 Task: Open a blank worksheet and write heading  City data  Add 10 city name:-  '1. Chelsea, New York, NY , 2. Beverly Hills, Los Angeles, CA , 3. Knightsbridge, London, United Kingdom , 4. Le Marais, Paris, forance , 5. Ginza, Tokyo, Japan_x000D_
6. Circular Quay, Sydney, Australia , 7. Mitte, Berlin, Germany , 8. Downtown, Toronto, Canada , 9. Trastevere, Rome, 10. Colaba, Mumbai, India. ' in march Last week sales are  1. Chelsea, New York, NY 10001 | 2. Beverly Hills, Los Angeles, CA 90210 | 3. Knightsbridge, London, United Kingdom SW1X 7XL | 4. Le Marais, Paris, forance 75004 | 5. Ginza, Tokyo, Japan 104-0061 | 6. Circular Quay, Sydney, Australia 2000 | 7. Mitte, Berlin, Germany 10178 | 8. Downtown, Toronto, Canada M5V 3L9 | 9. Trastevere, Rome, Italy 00153 | 10. Colaba, Mumbai, India 400005. Save page auditingQuarterlySales_Report_2023
Action: Mouse moved to (102, 107)
Screenshot: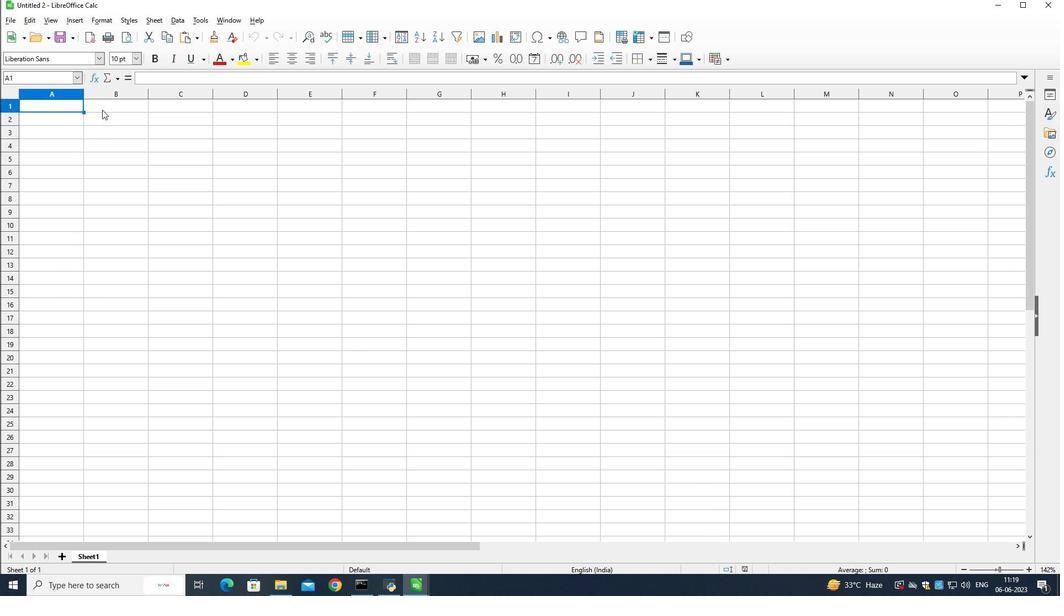 
Action: Mouse pressed left at (102, 107)
Screenshot: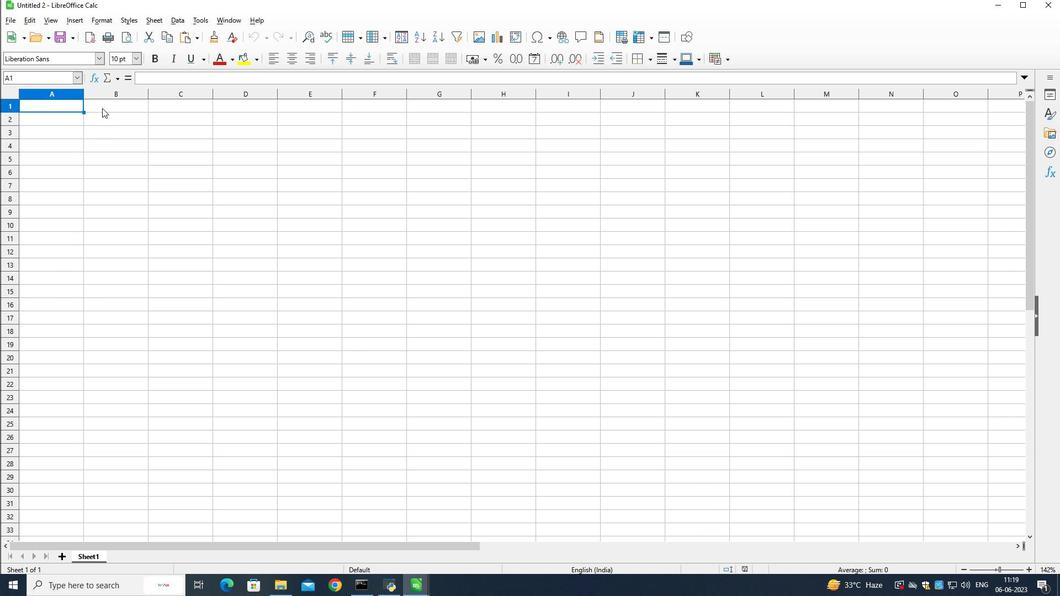 
Action: Mouse moved to (263, 170)
Screenshot: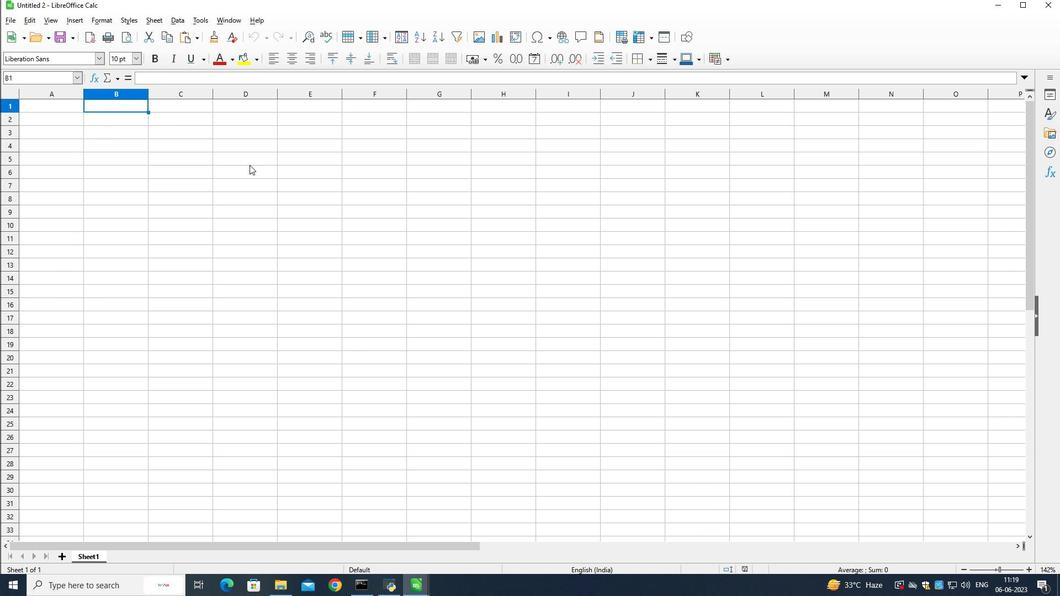 
Action: Key pressed <Key.shift><Key.shift><Key.shift><Key.shift><Key.shift><Key.shift><Key.shift><Key.shift><Key.shift><Key.shift><Key.shift><Key.shift><Key.shift><Key.shift><Key.shift><Key.shift><Key.shift><Key.shift><Key.shift><Key.shift><Key.shift><Key.shift><Key.shift><Key.shift><Key.shift><Key.shift><Key.shift><Key.shift><Key.shift><Key.shift><Key.shift><Key.shift><Key.shift><Key.shift>City<Key.space><Key.shift>Data<Key.down><Key.left><Key.shift>Name<Key.down><Key.shift>Chelsea,<Key.space><Key.shift>New<Key.space><Key.shift>York<Key.down>
Screenshot: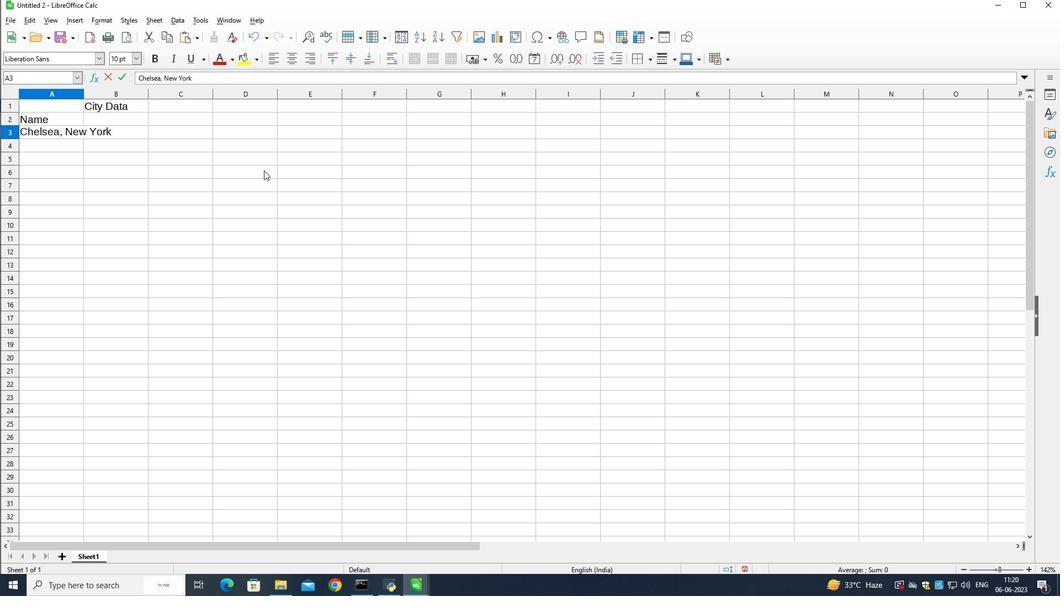 
Action: Mouse moved to (124, 126)
Screenshot: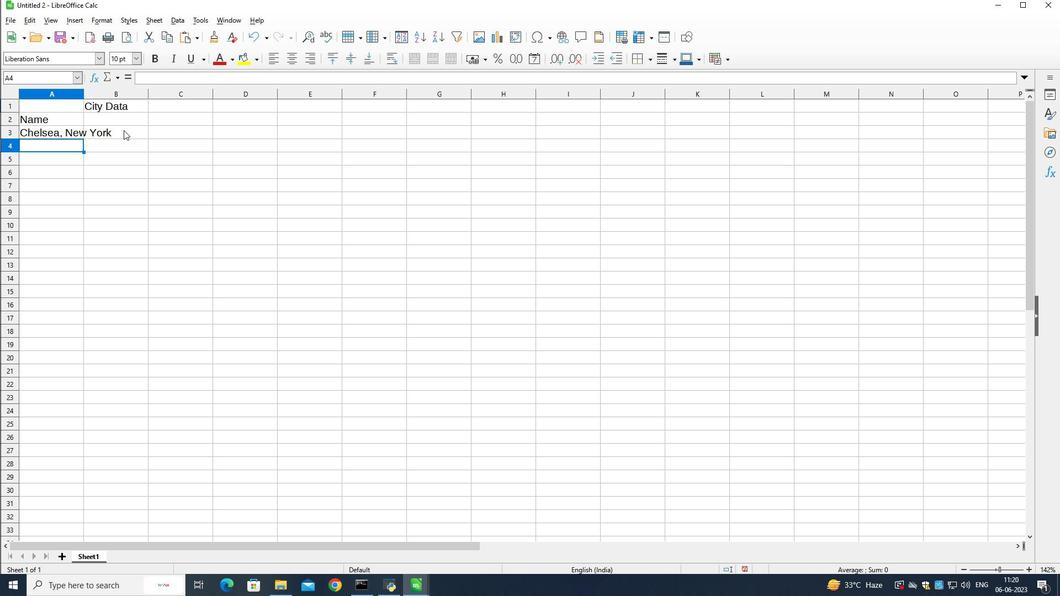 
Action: Mouse pressed left at (124, 126)
Screenshot: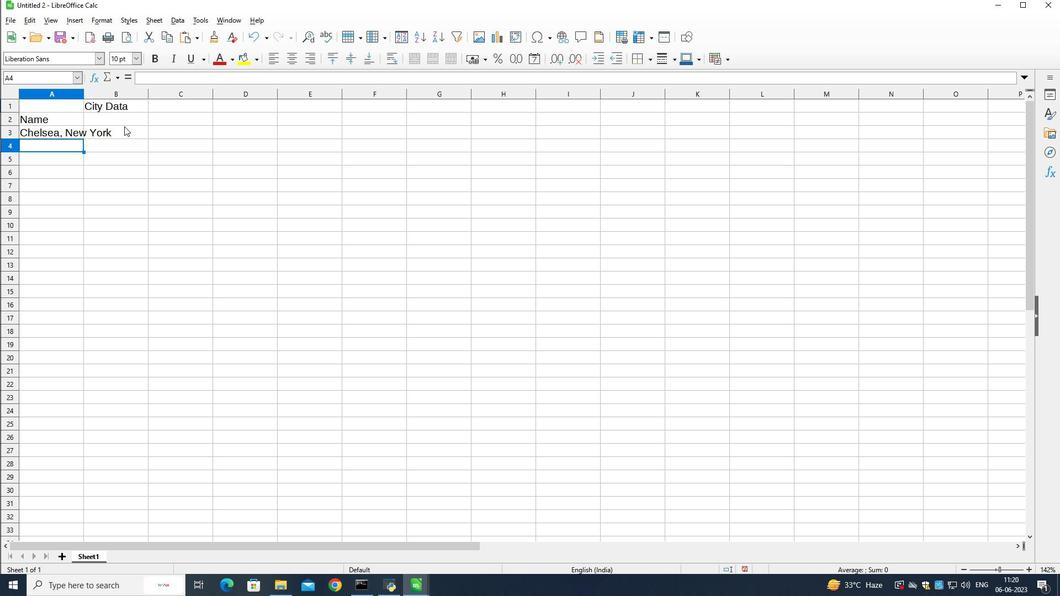 
Action: Mouse moved to (124, 128)
Screenshot: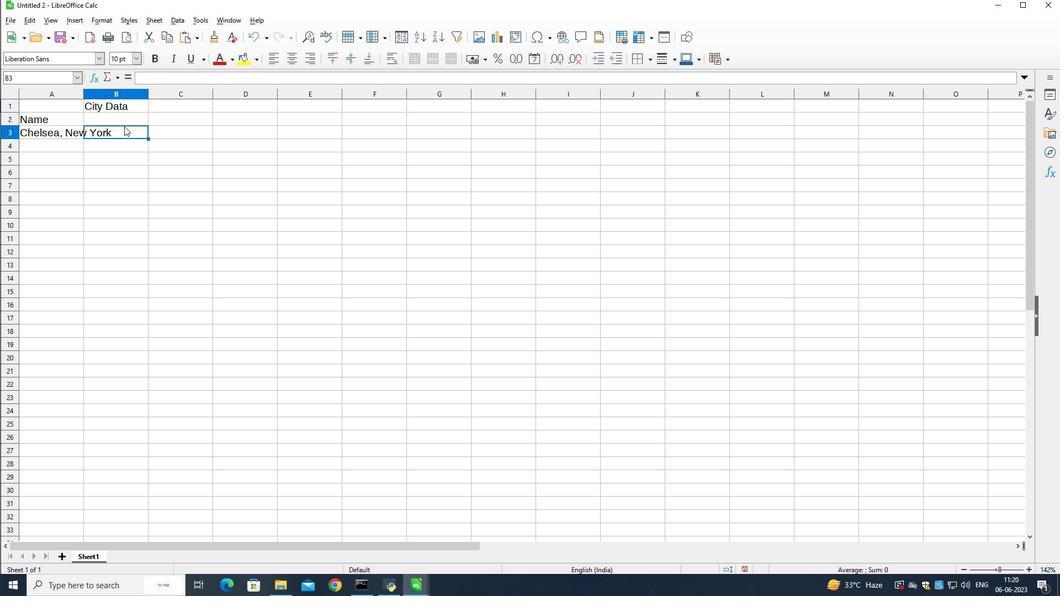 
Action: Mouse pressed left at (124, 128)
Screenshot: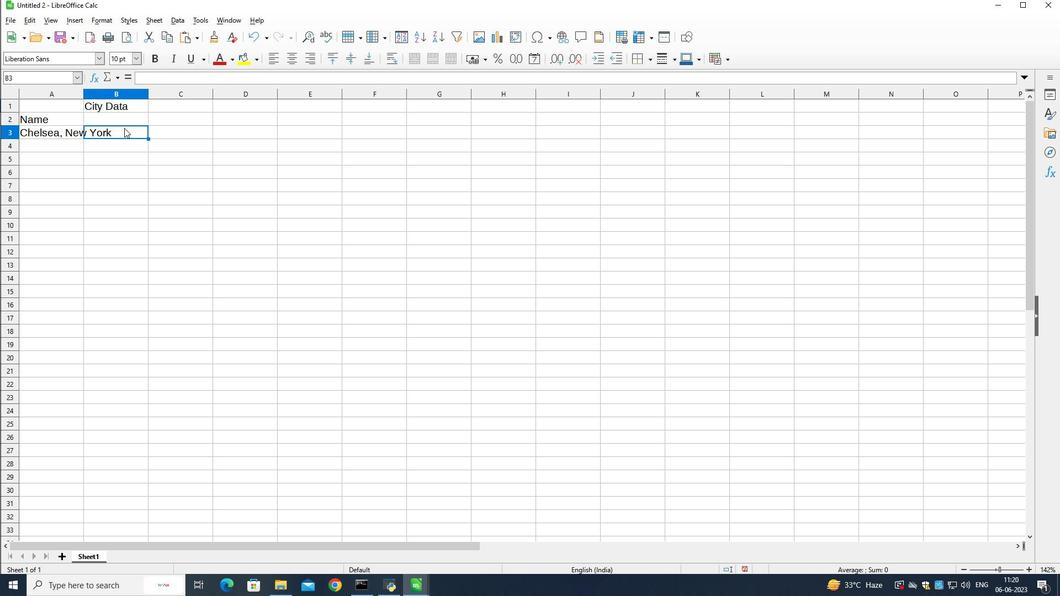 
Action: Mouse pressed left at (124, 128)
Screenshot: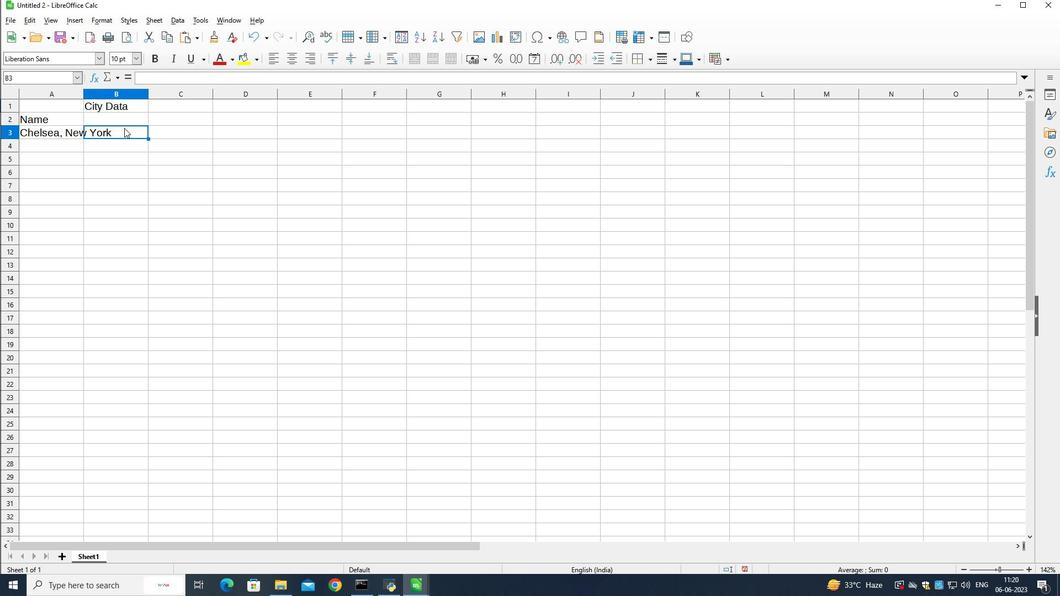 
Action: Mouse moved to (59, 134)
Screenshot: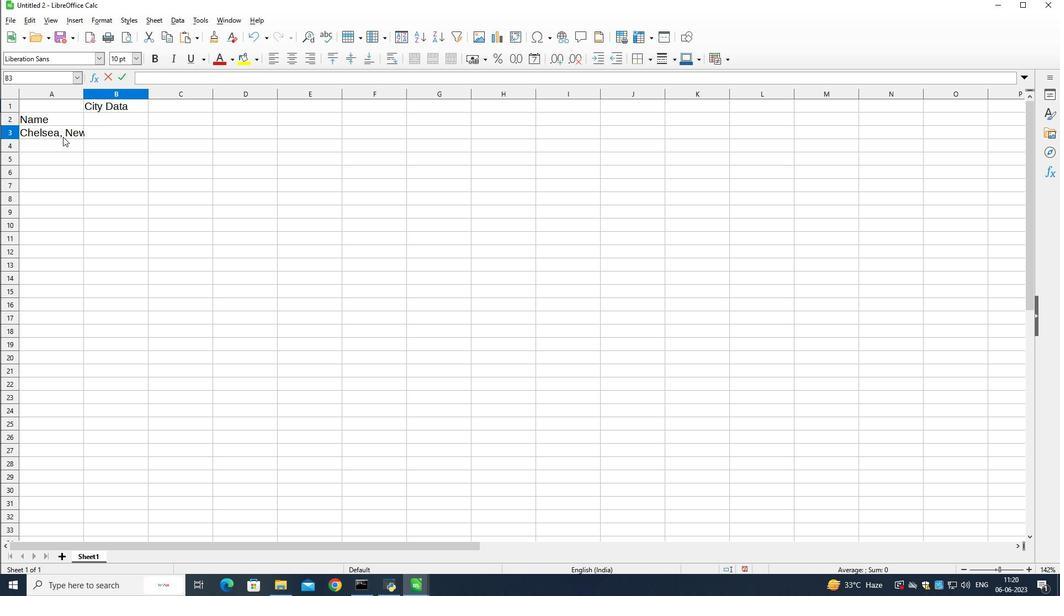 
Action: Mouse pressed left at (59, 134)
Screenshot: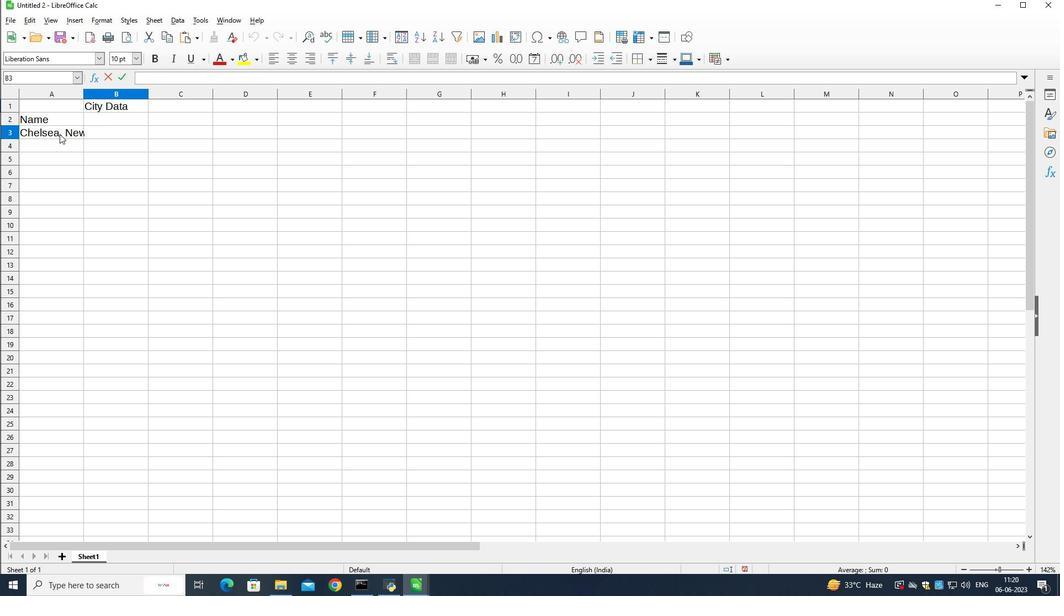 
Action: Mouse pressed left at (59, 134)
Screenshot: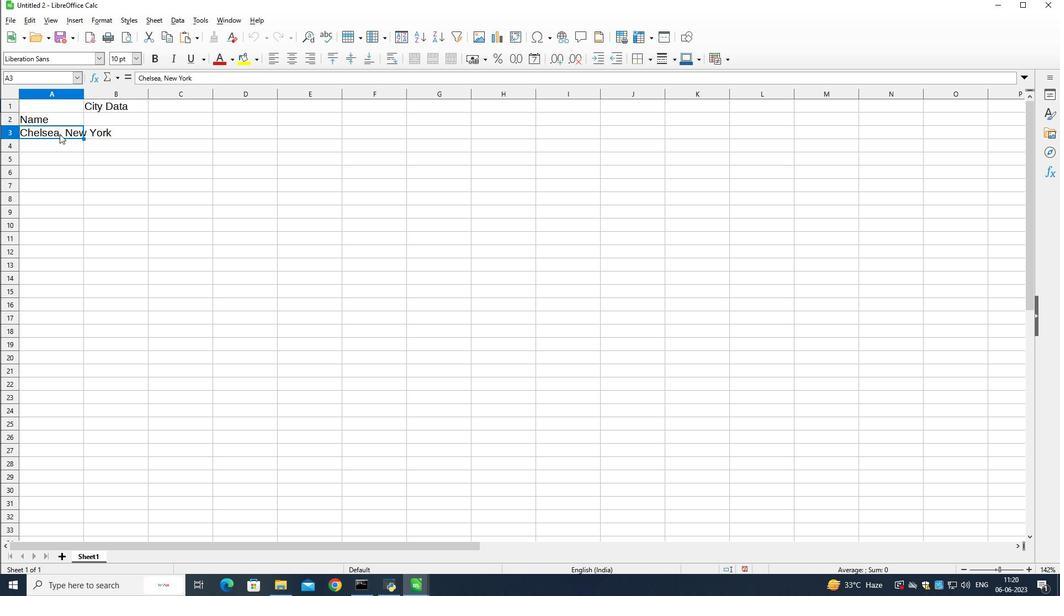 
Action: Mouse pressed left at (59, 134)
Screenshot: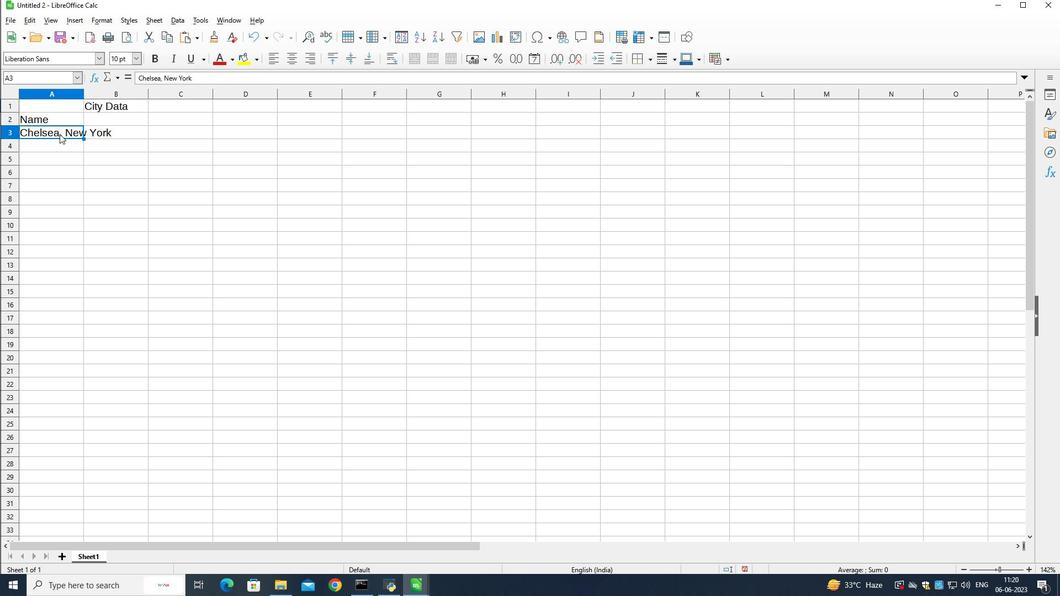 
Action: Mouse moved to (69, 135)
Screenshot: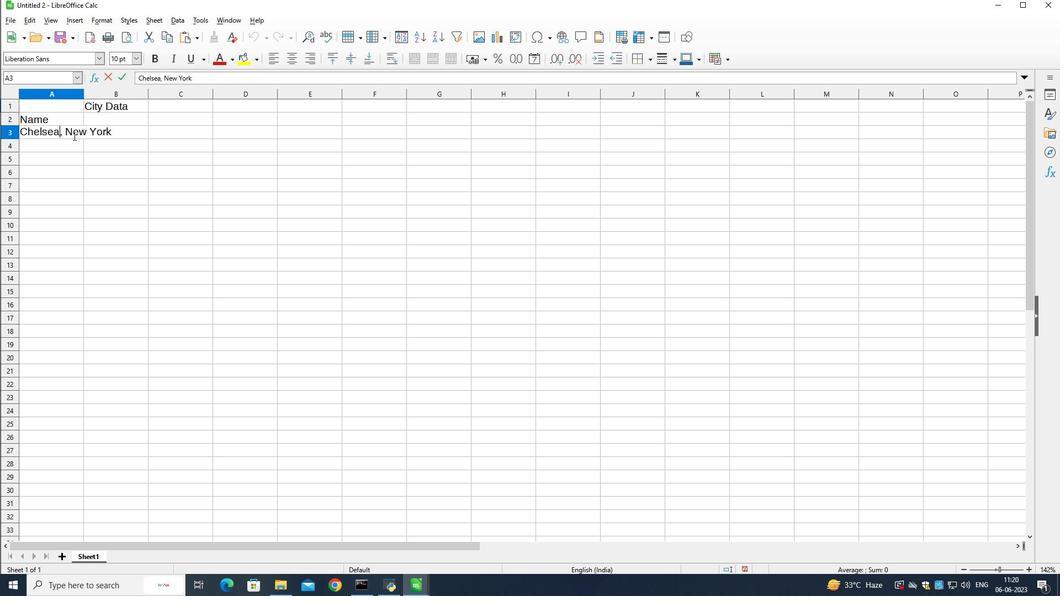 
Action: Mouse pressed left at (69, 135)
Screenshot: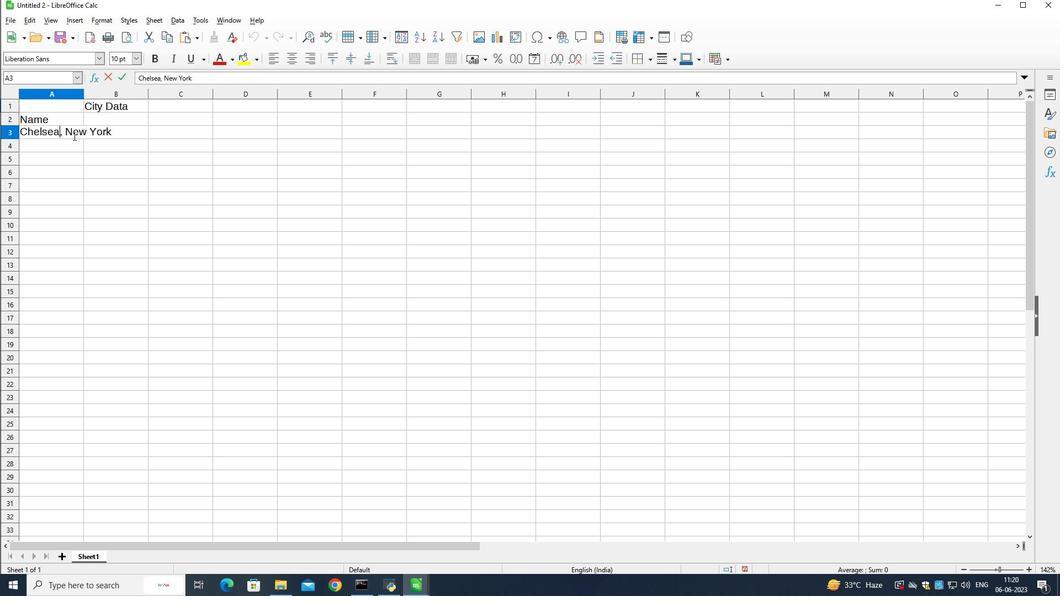 
Action: Mouse moved to (68, 135)
Screenshot: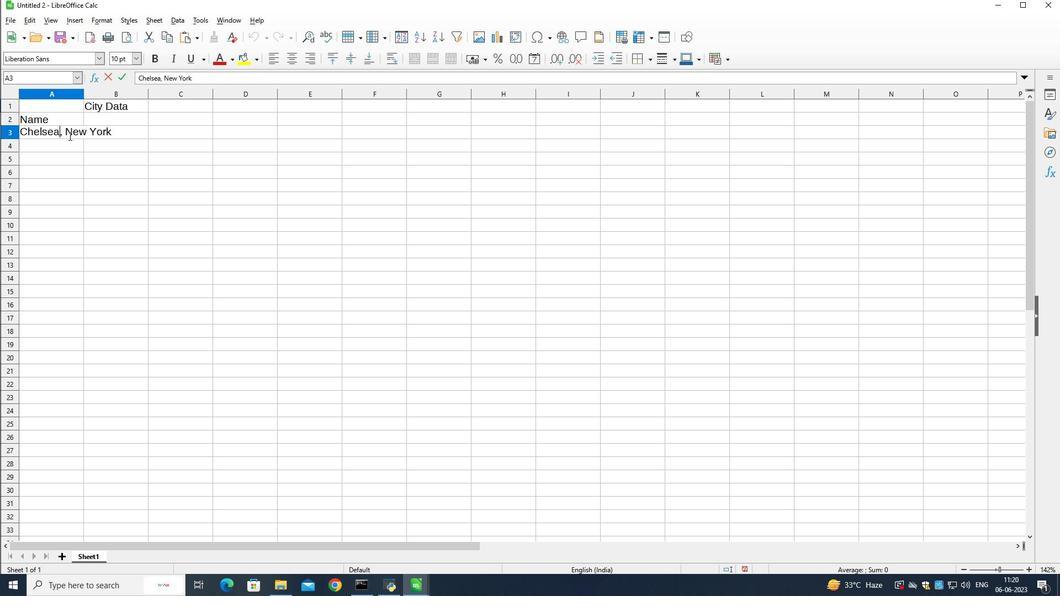 
Action: Mouse pressed left at (68, 135)
Screenshot: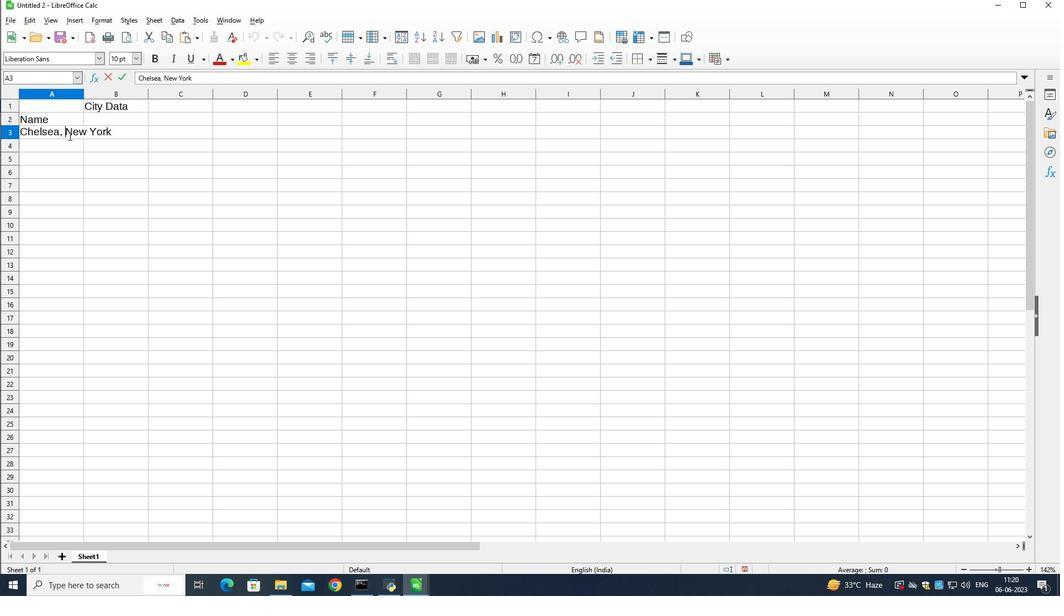 
Action: Mouse pressed left at (68, 135)
Screenshot: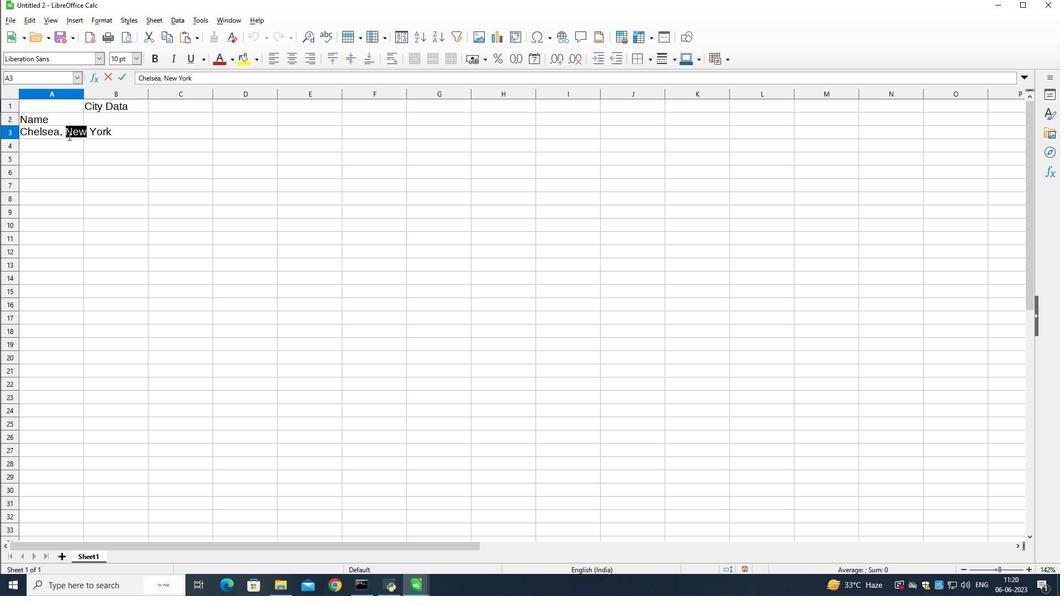 
Action: Mouse moved to (118, 133)
Screenshot: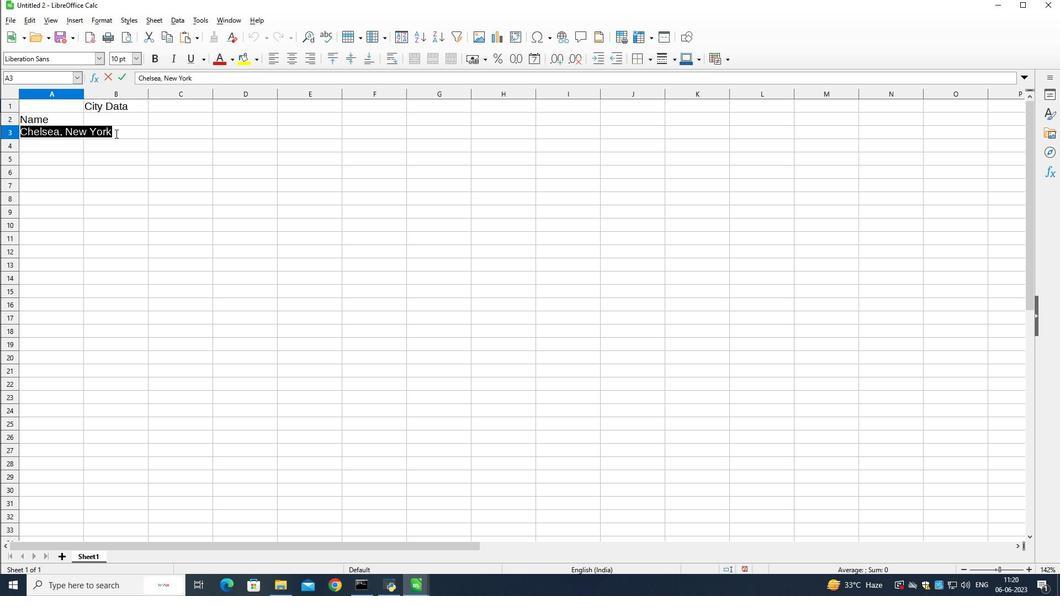 
Action: Mouse pressed left at (118, 133)
Screenshot: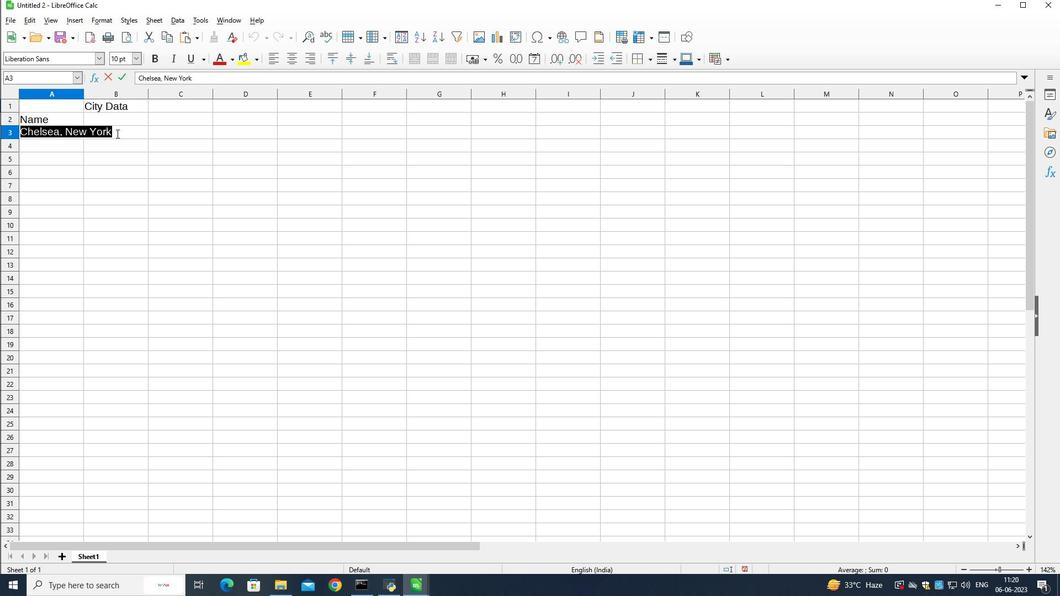 
Action: Mouse pressed left at (118, 133)
Screenshot: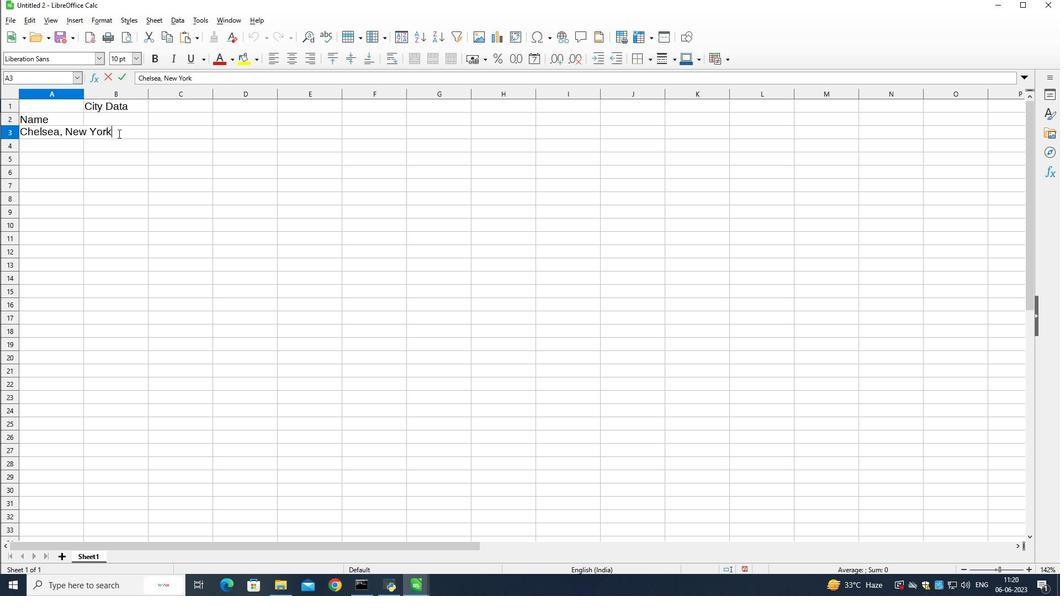 
Action: Mouse moved to (118, 119)
Screenshot: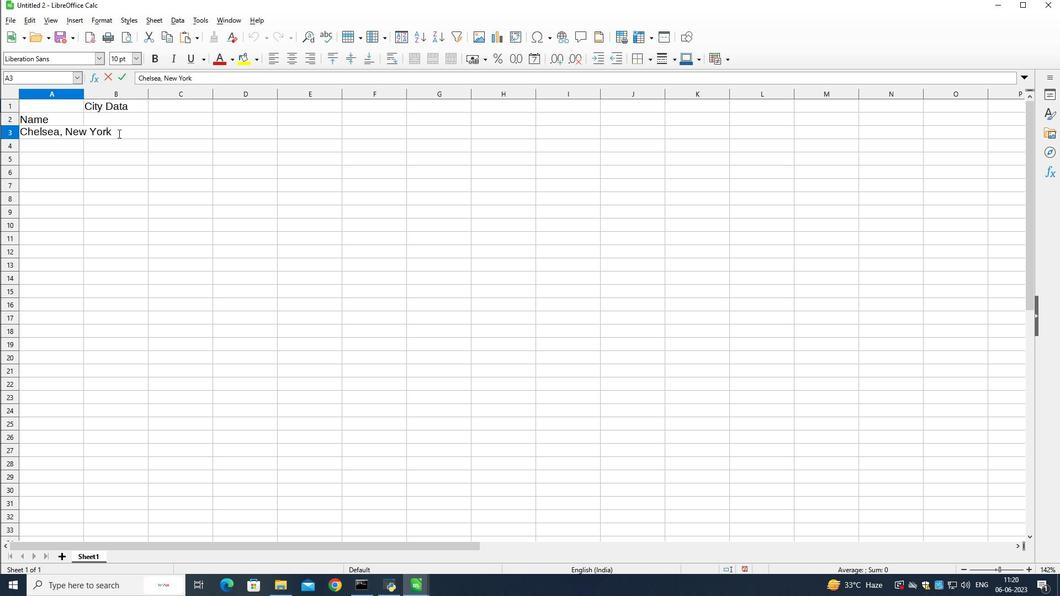 
Action: Key pressed <Key.space><Key.shift>Ny<Key.down>
Screenshot: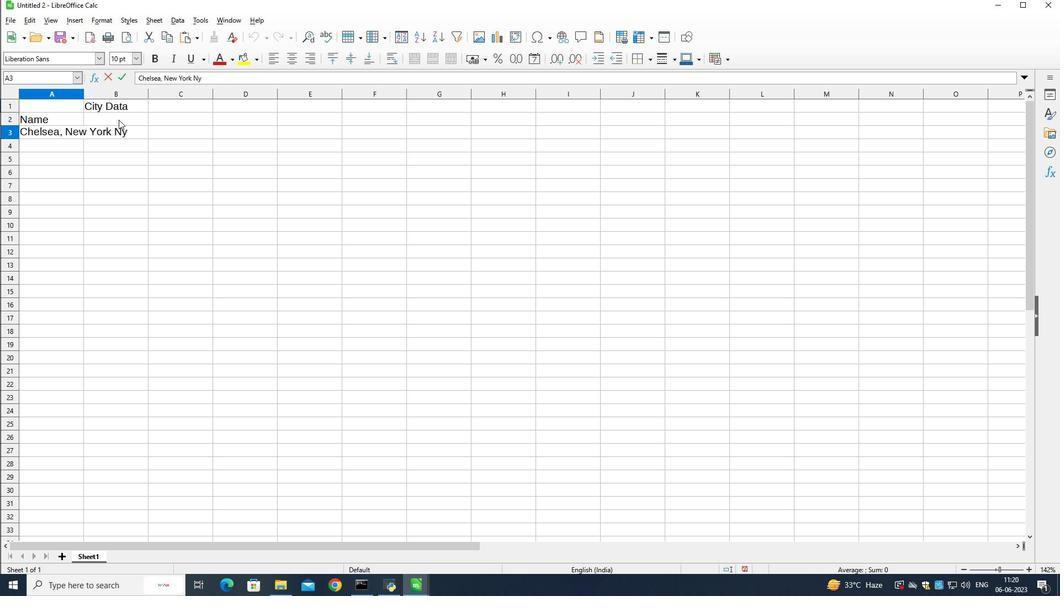 
Action: Mouse moved to (76, 144)
Screenshot: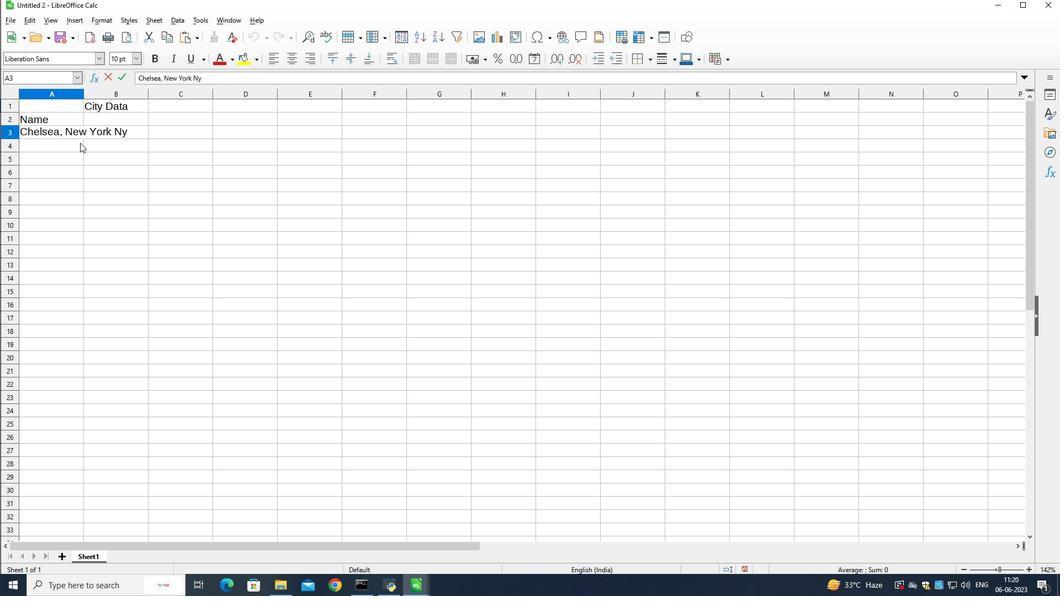 
Action: Mouse pressed left at (76, 144)
Screenshot: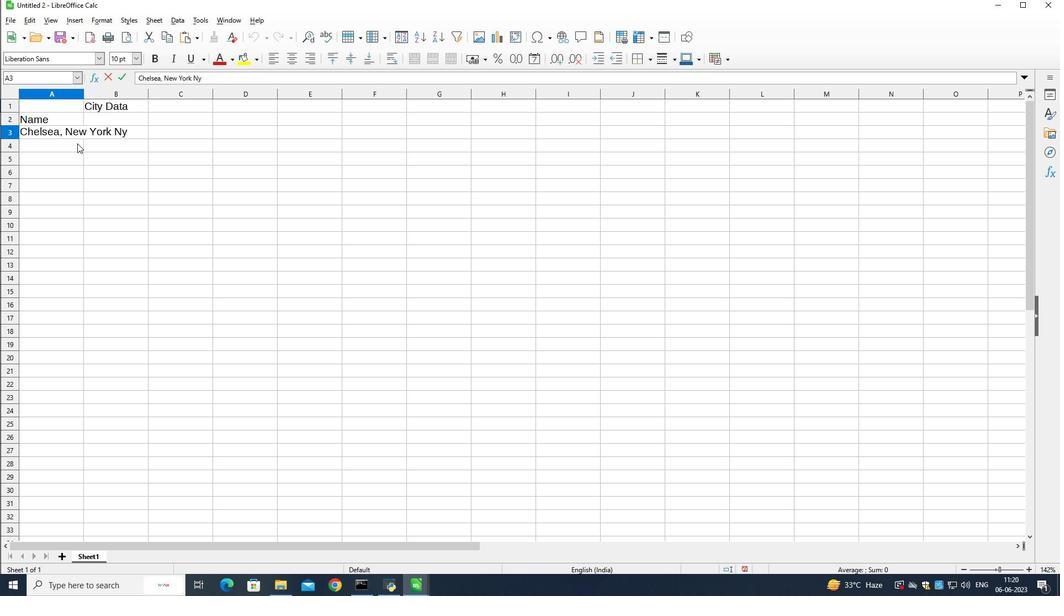 
Action: Mouse moved to (279, 171)
Screenshot: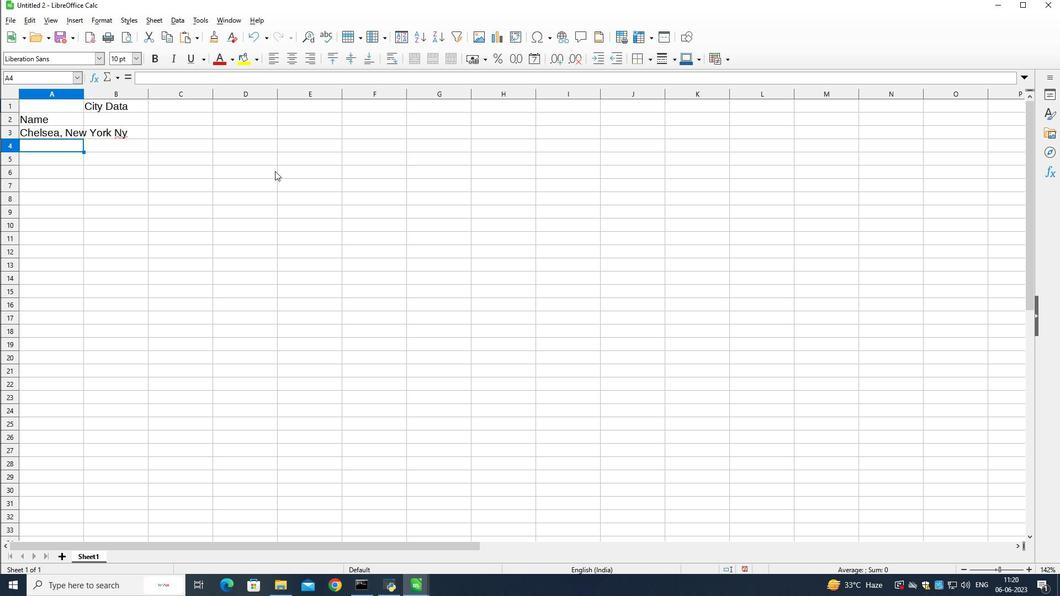 
Action: Key pressed <Key.shift>Beverly<Key.space><Key.shift><Key.shift><Key.shift><Key.shift>Hills,<Key.shift>Los<Key.space><Key.shift>Angeles<Key.space>,<Key.shift>CA<Key.down><Key.shift>Knightsbridge<Key.space><Key.shift>London,<Key.shift><Key.shift><Key.shift><Key.shift><Key.shift><Key.shift>United<Key.space><Key.shift><Key.shift>Kingdom<Key.down><Key.shift>Le<Key.space><Key.shift>Mari<Key.backspace>is,<Key.shift>Paris.<Key.shift>Forance<Key.down><Key.shift>Ginza<Key.space><Key.shift>Tokyo,<Key.shift>Japan<Key.down><Key.shift>Circular<Key.space><Key.shift>quay,<Key.shift>Sydney,<Key.shift>australia<Key.down><Key.shift>Mitte,<Key.shift>Berlin,<Key.shift>Germany<Key.down><Key.shift>Down<Key.shift>Town,<Key.shift>Toronto,<Key.shift>Canada<Key.down><Key.shift>Trastevere,<Key.shift>Rome<Key.down><Key.shift>Cola,<Key.shift>Mumbai<Key.space><Key.shift>india
Screenshot: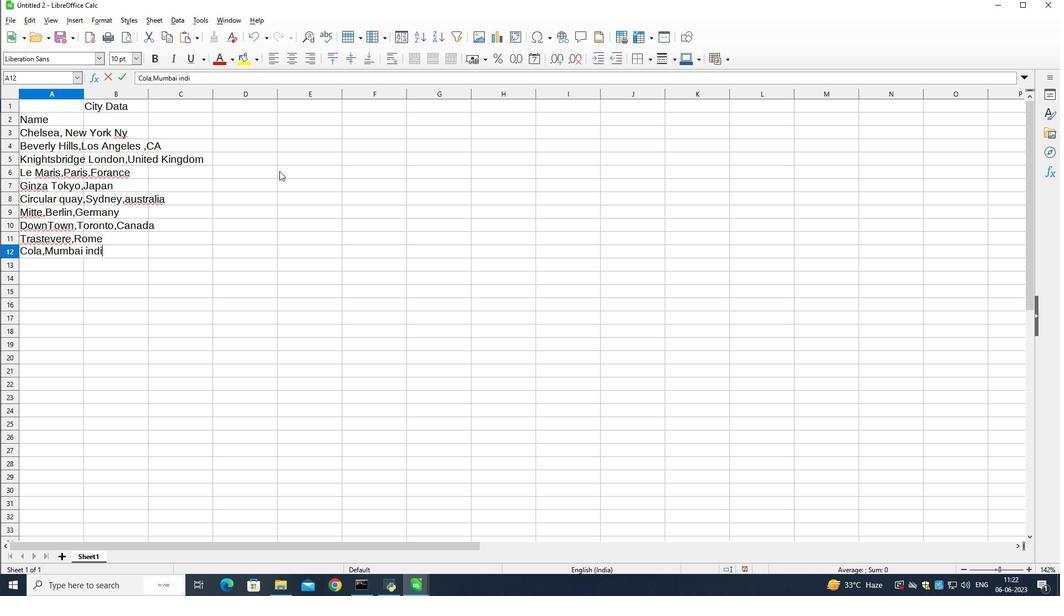 
Action: Mouse moved to (71, 91)
Screenshot: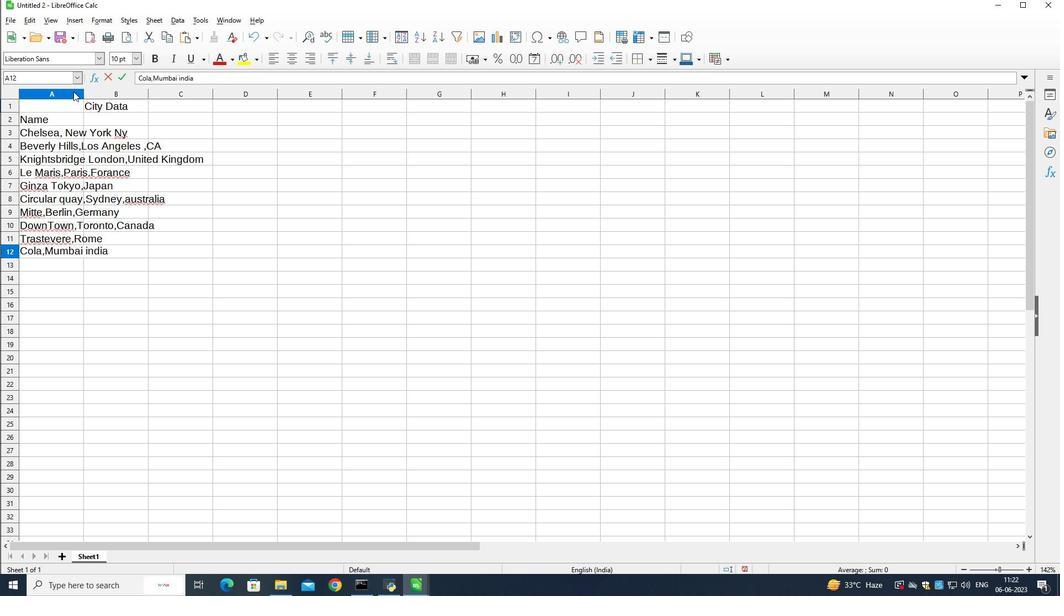
Action: Mouse pressed left at (71, 91)
Screenshot: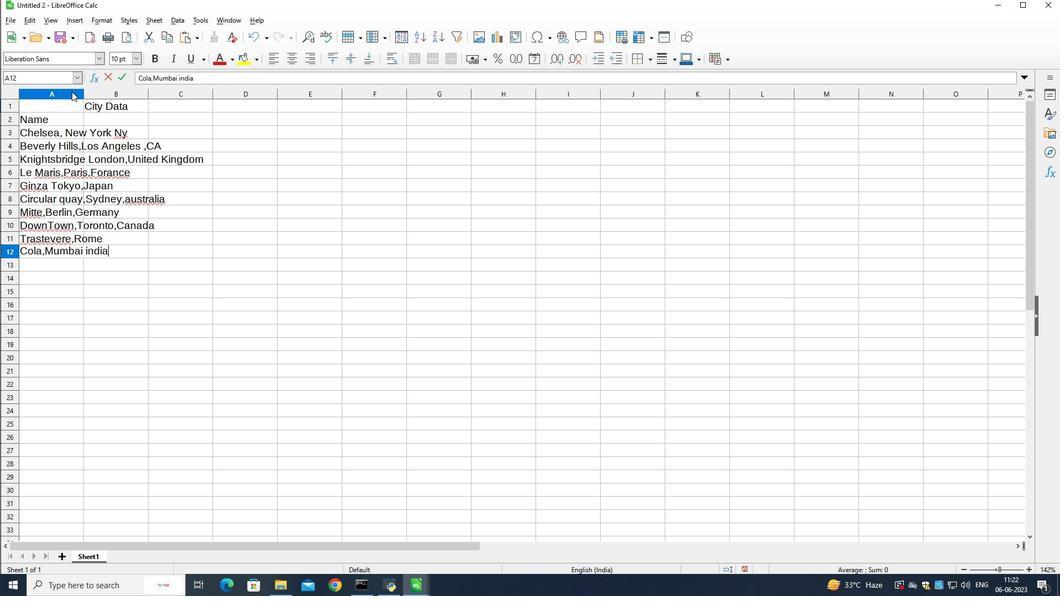 
Action: Mouse moved to (83, 94)
Screenshot: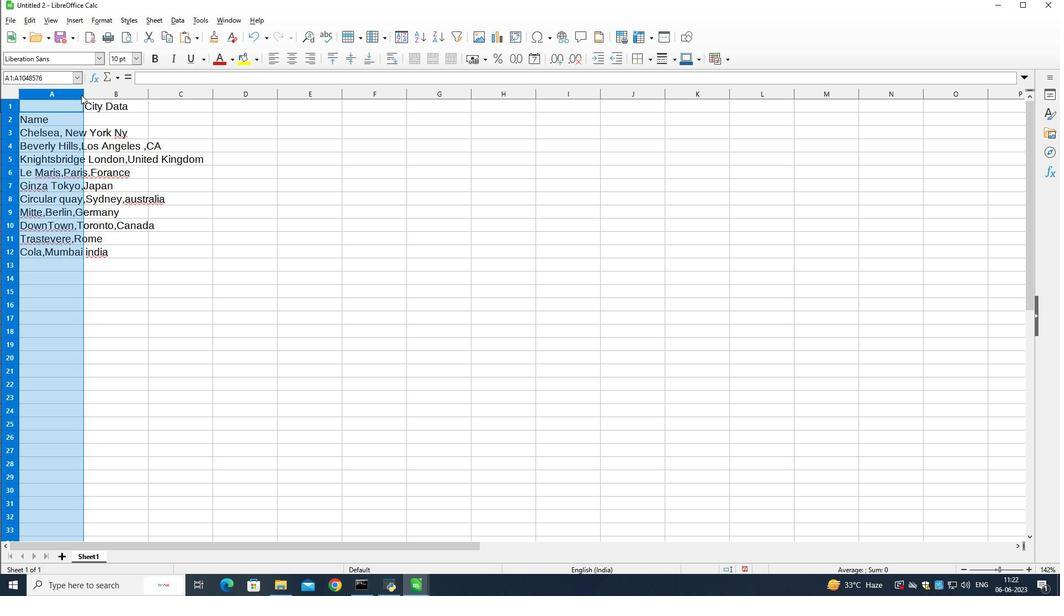 
Action: Mouse pressed left at (83, 94)
Screenshot: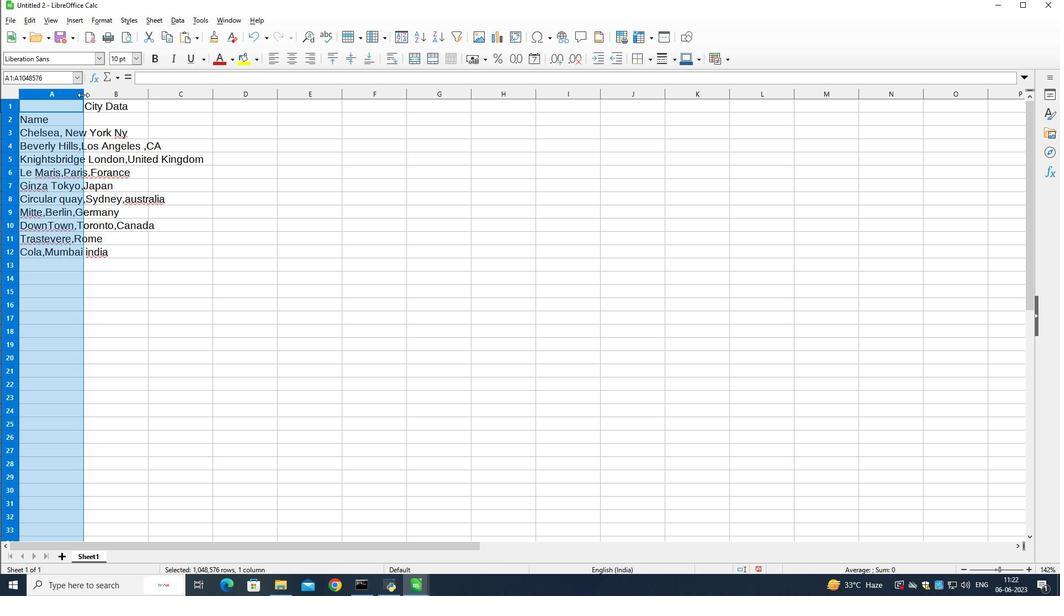 
Action: Mouse moved to (243, 120)
Screenshot: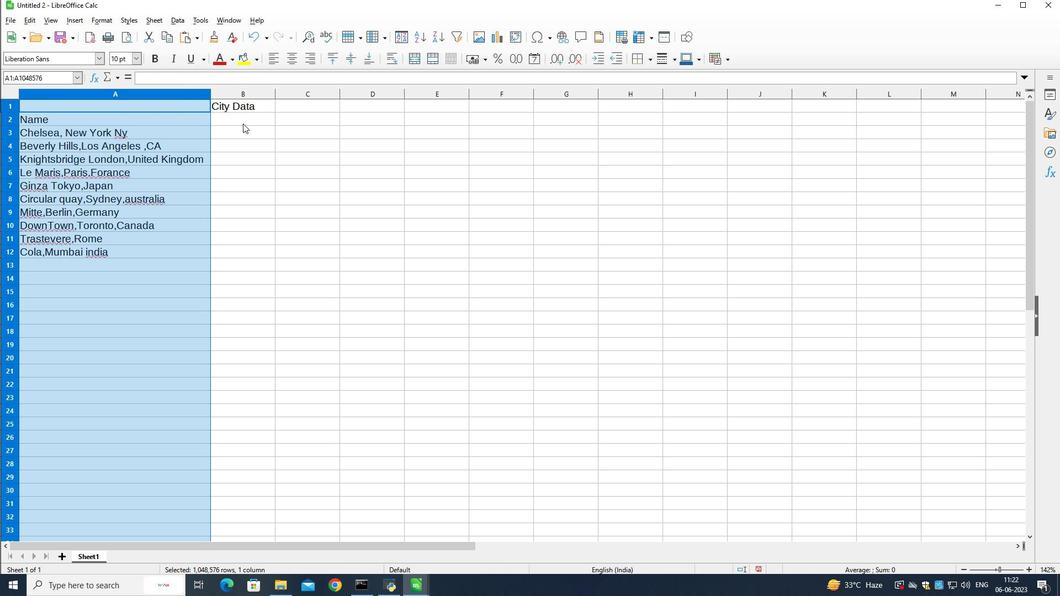 
Action: Mouse pressed left at (243, 120)
Screenshot: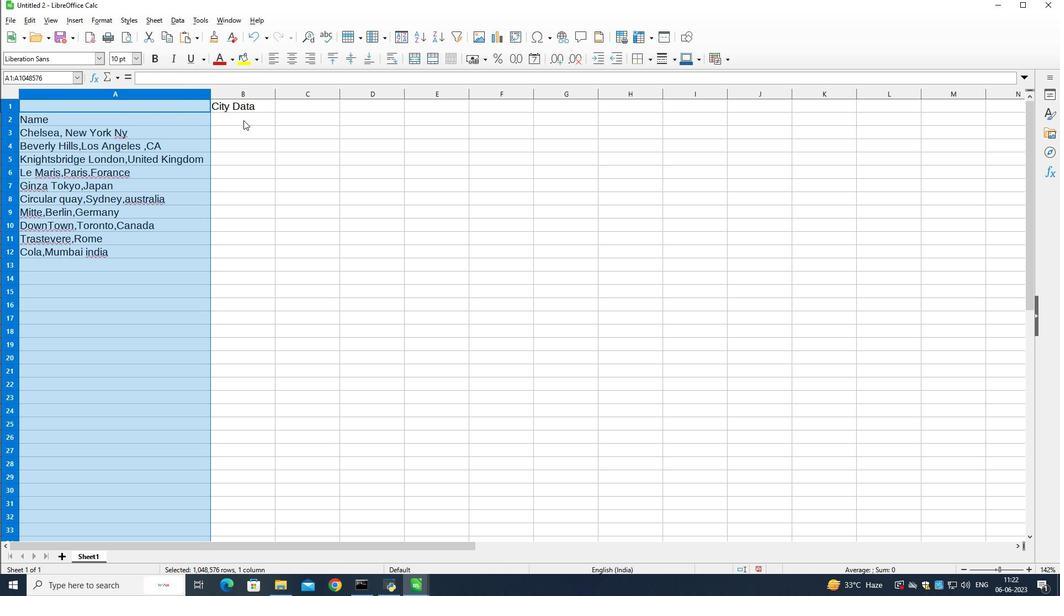 
Action: Mouse moved to (230, 115)
Screenshot: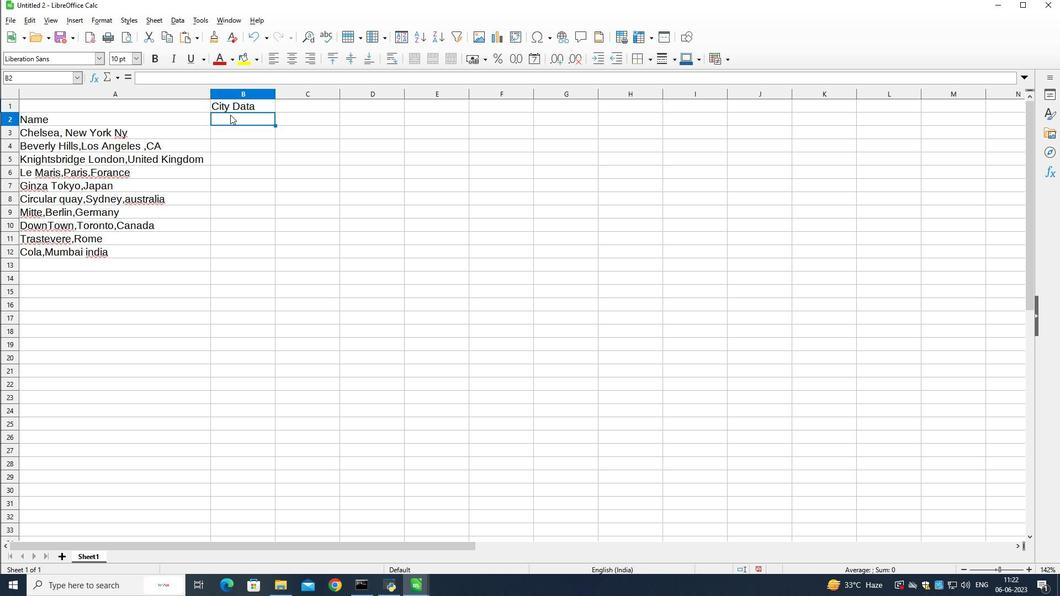 
Action: Mouse pressed left at (230, 115)
Screenshot: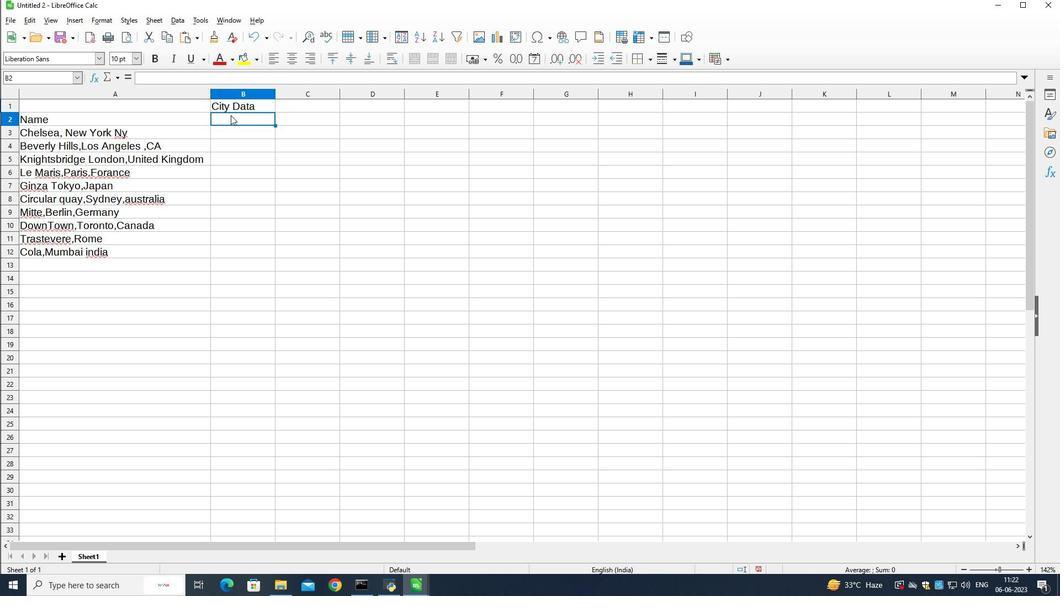 
Action: Mouse moved to (356, 165)
Screenshot: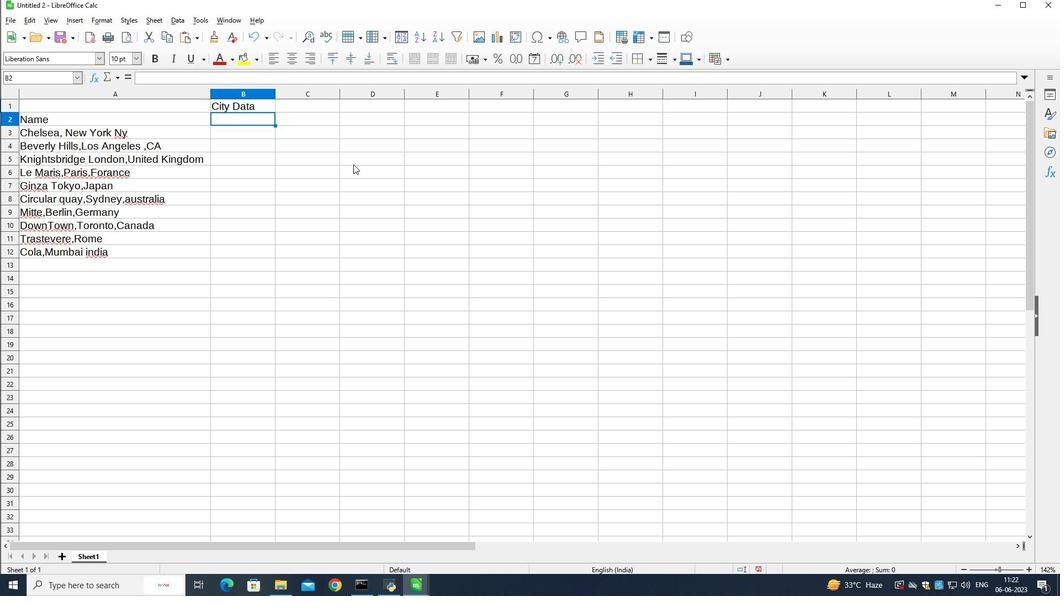 
Action: Key pressed <Key.shift><Key.shift><Key.shift><Key.shift><Key.shift><Key.shift><Key.shift><Key.shift><Key.shift><Key.shift><Key.shift><Key.shift><Key.shift><Key.shift><Key.shift><Key.shift><Key.shift><Key.shift><Key.shift><Key.shift><Key.shift><Key.shift><Key.shift><Key.shift><Key.shift><Key.shift><Key.shift><Key.shift><Key.shift><Key.shift><Key.shift><Key.shift><Key.shift><Key.shift><Key.shift><Key.shift><Key.shift><Key.shift><Key.shift><Key.shift><Key.shift><Key.shift>March<Key.space><Key.shift><Key.shift><Key.shift><Key.shift><Key.shift><Key.shift><Key.shift><Key.shift><Key.shift><Key.shift><Key.shift><Key.shift><Key.shift><Key.shift><Key.shift><Key.shift><Key.shift><Key.shift>Last<Key.space><Key.shift>Week<Key.space><Key.shift><Key.shift><Key.shift><Key.shift><Key.shift><Key.shift>Sales<Key.down><Key.shift>Chelsea<Key.space><Key.shift>,<Key.shift>New<Key.space><Key.shift>York,<Key.shift>N<Key.shift>Y<Key.space>10001<Key.down><Key.shift>Beverly<Key.space><Key.shift>Hills,<Key.shift>Los<Key.space><Key.shift>Angeles,<Key.shift><Key.shift><Key.shift><Key.shift><Key.shift>Ca<Key.backspace><Key.shift>A<Key.space>90210<Key.down><Key.shift>Knightsbridge,<Key.shift>London<Key.space>,<Key.shift>United<Key.space><Key.shift>Kingdom
Screenshot: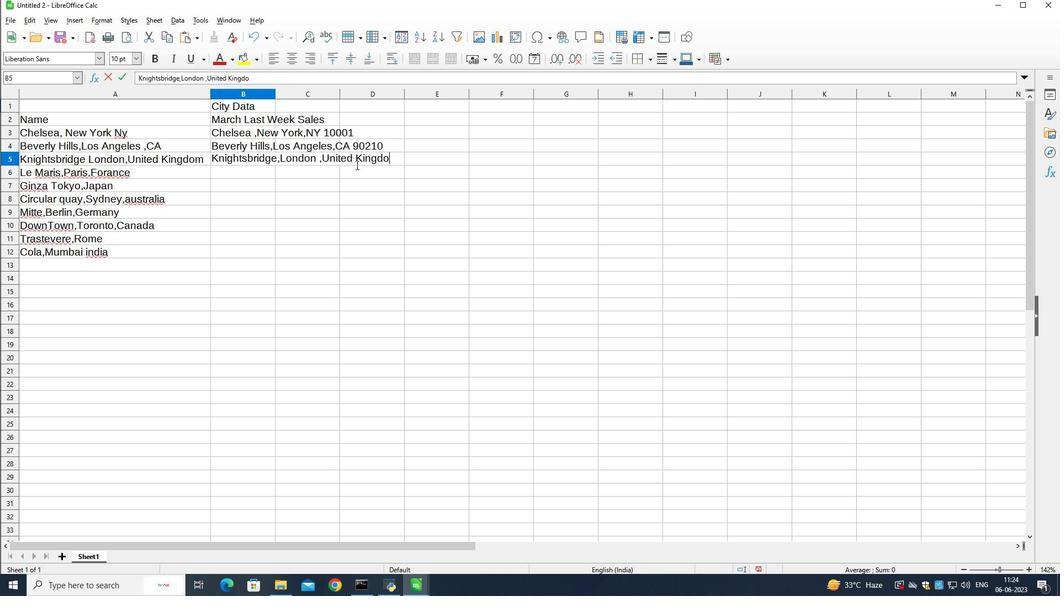 
Action: Mouse moved to (323, 176)
Screenshot: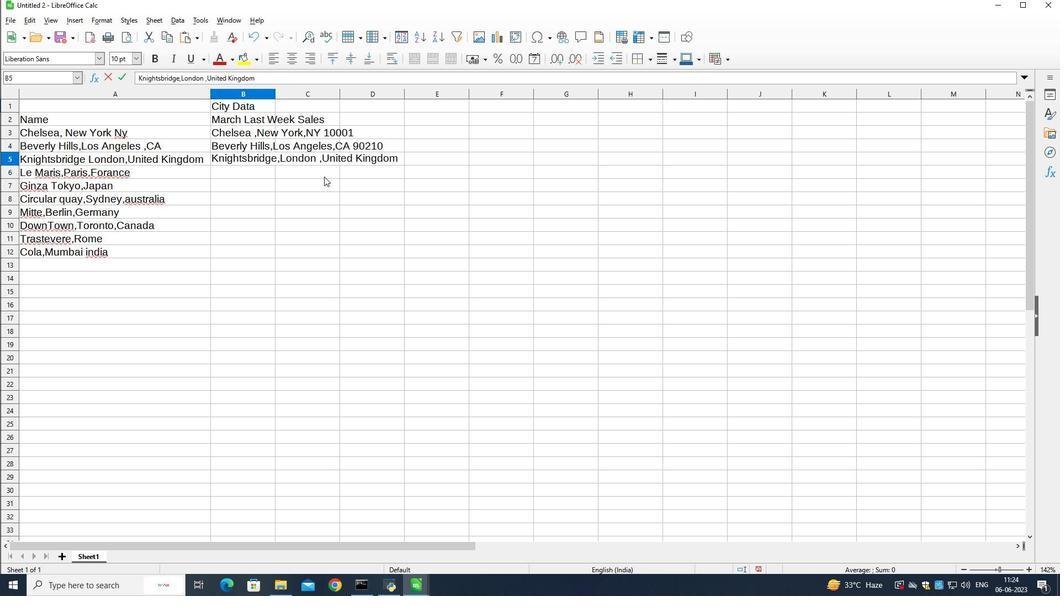 
Action: Key pressed <Key.down><Key.shift>Le<Key.space><Key.shift>Maris<Key.space>
Screenshot: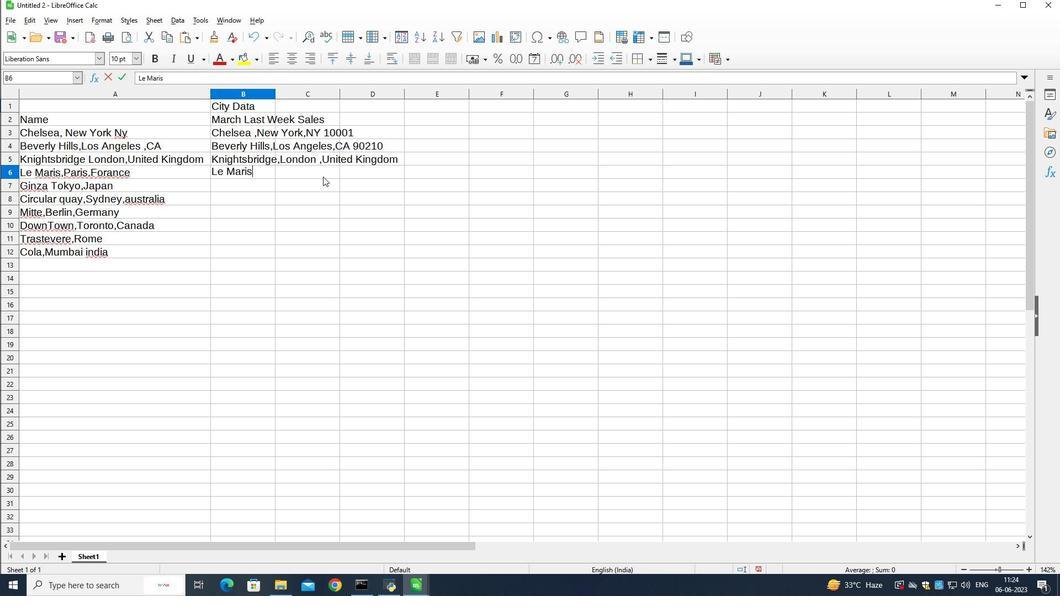 
Action: Mouse moved to (288, 184)
Screenshot: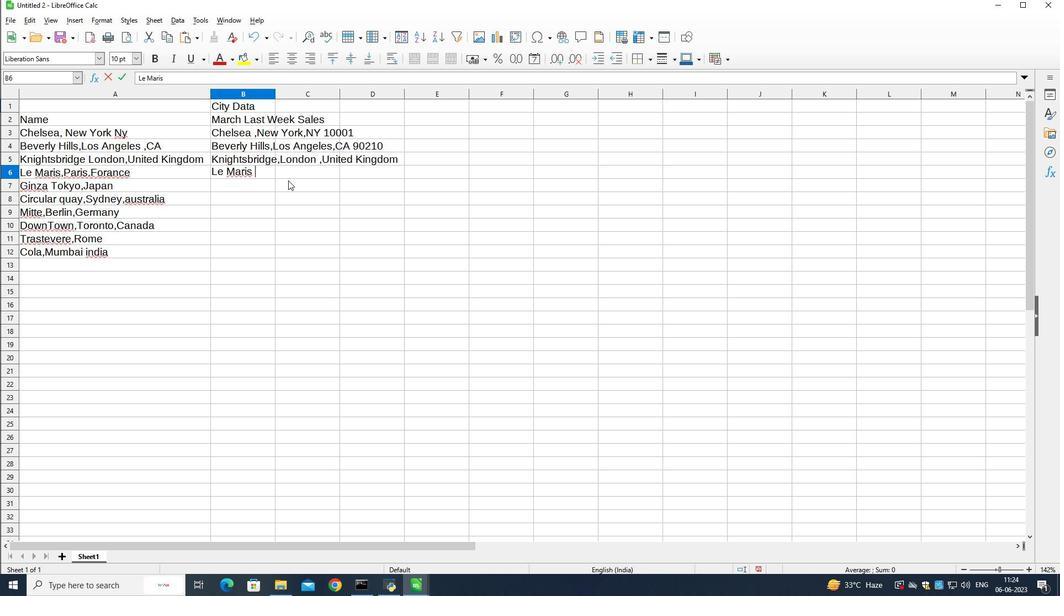 
Action: Key pressed <Key.shift>Paris.<Key.shift>Forance<Key.space><Key.shift>75004<Key.down><Key.shift><Key.shift><Key.shift>Ginza<Key.space>,<Key.shift>Tokyo,<Key.shift>Japan<Key.space>104-0061<Key.down><Key.shift>C<Key.backspace><Key.shift><Key.shift><Key.shift><Key.shift><Key.shift><Key.shift><Key.shift>Circulr<Key.space><Key.shift>Quay,<Key.shift>Sydney,<Key.shift>Australia<Key.space>32<Key.backspace><Key.backspace>2000<Key.down><Key.shift>Mitte<Key.space>,<Key.space><Key.shift>Berlin,<Key.shift>germany<Key.space>10178<Key.down><Key.shift>Down<Key.shift>Town,<Key.shift>Toronto,<Key.shift>Canada<Key.space><Key.shift>M5<Key.shift>V<Key.space><Key.shift>3<Key.shift>L9<Key.down><Key.shift><Key.shift><Key.shift><Key.shift><Key.shift><Key.shift><Key.shift>Trastevere,<Key.shift><Key.shift><Key.shift><Key.shift><Key.shift><Key.shift><Key.shift>Rome,<Key.shift>Italy<Key.space>00153<Key.down><Key.shift><Key.shift><Key.shift><Key.shift><Key.shift><Key.shift><Key.shift>Colaba,<Key.shift>Mumbai,<Key.shift>India<Key.space>400005
Screenshot: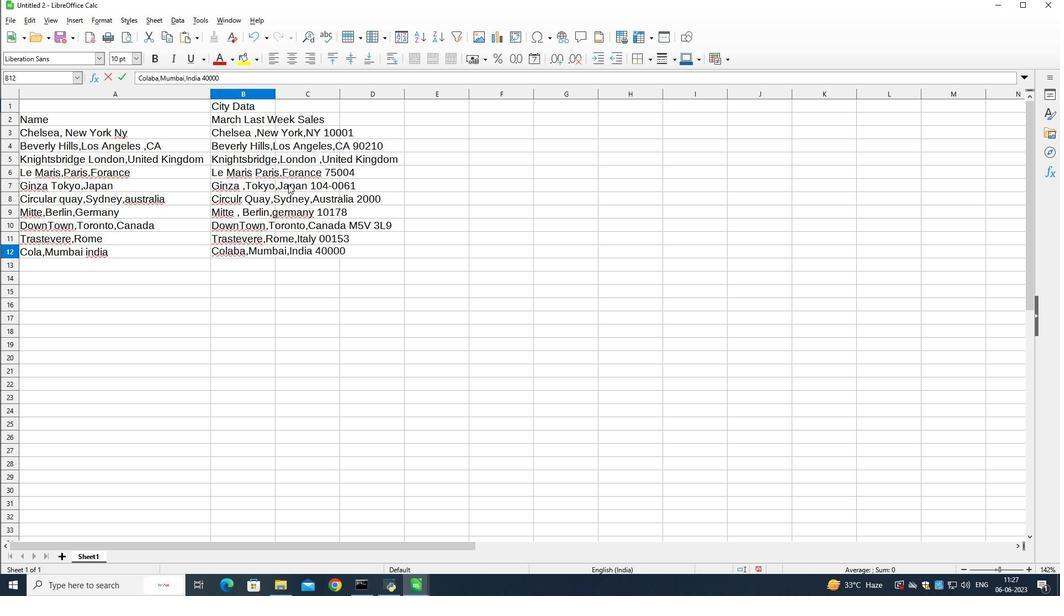 
Action: Mouse moved to (410, 318)
Screenshot: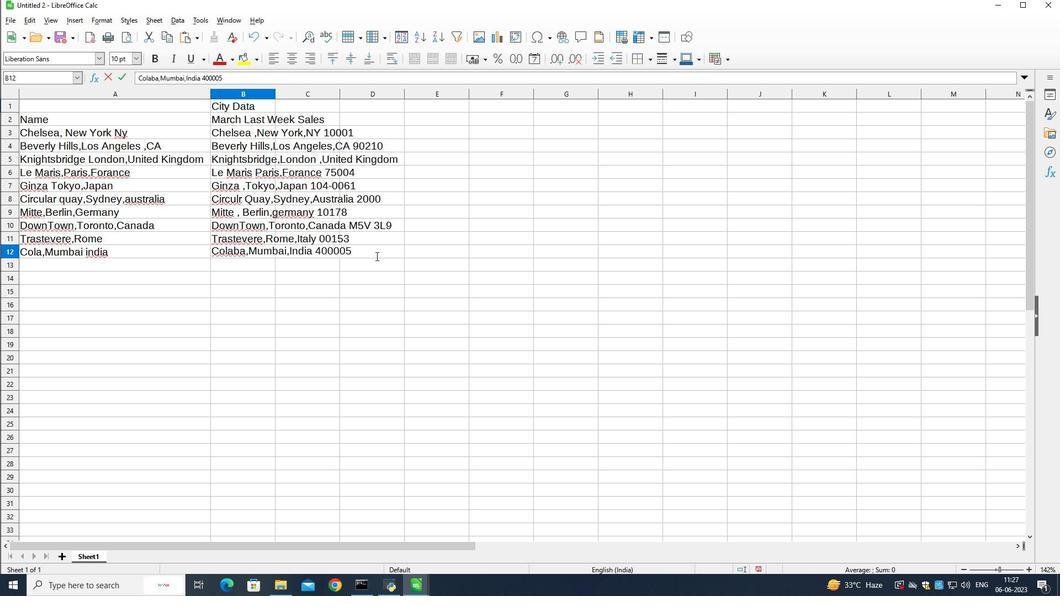 
Action: Mouse pressed left at (410, 318)
Screenshot: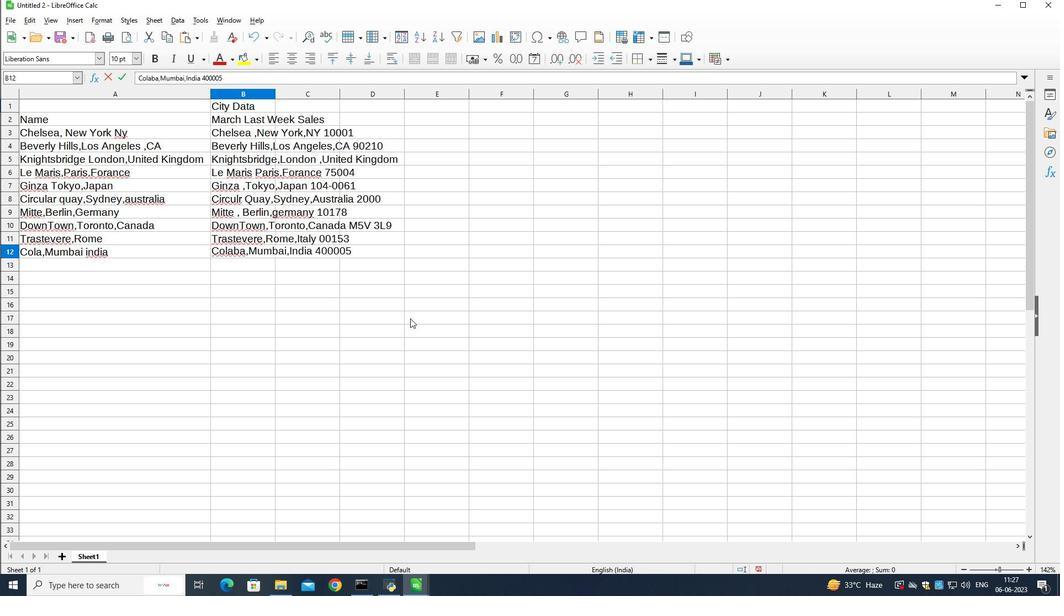 
Action: Mouse moved to (435, 303)
Screenshot: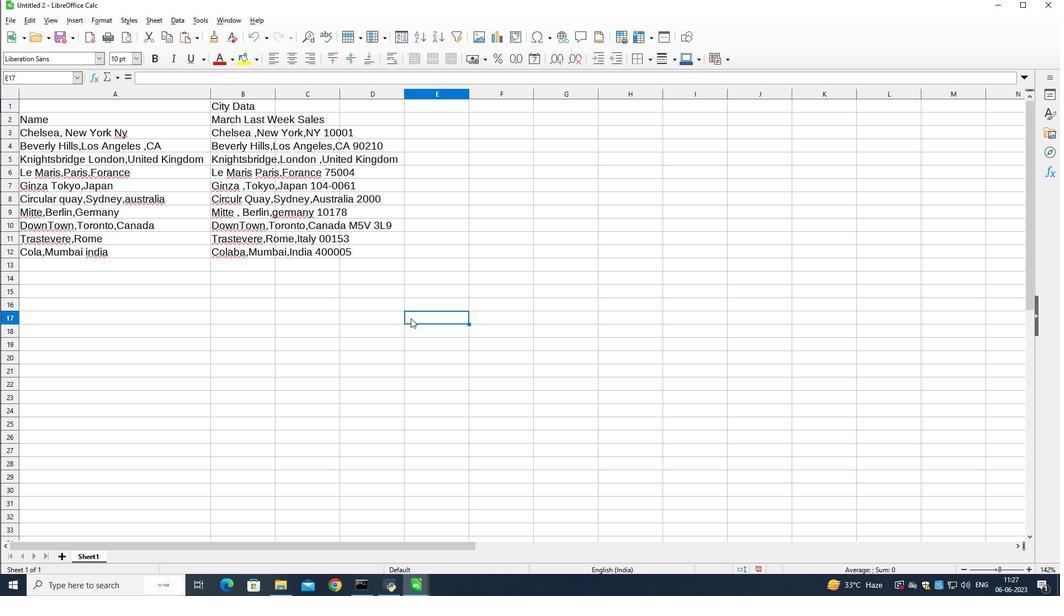 
Action: Key pressed ctrl+Saudu<Key.backspace>iting<Key.shift>Quartely<Key.shift>Sales<Key.shift_r>_<Key.shift>Reports<Key.shift_r>_2023<Key.enter>
Screenshot: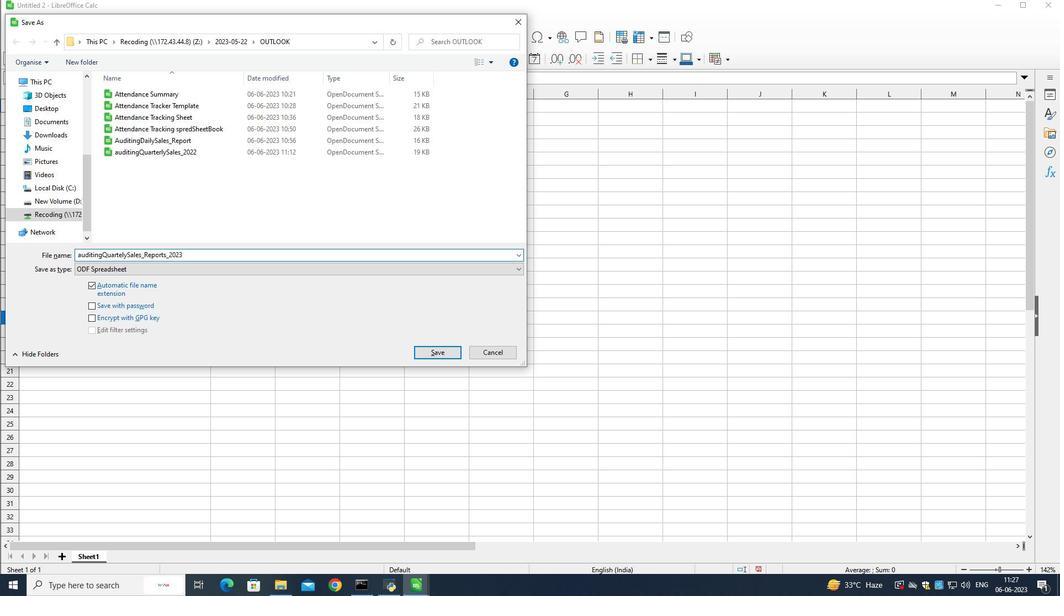 
Action: Mouse moved to (456, 276)
Screenshot: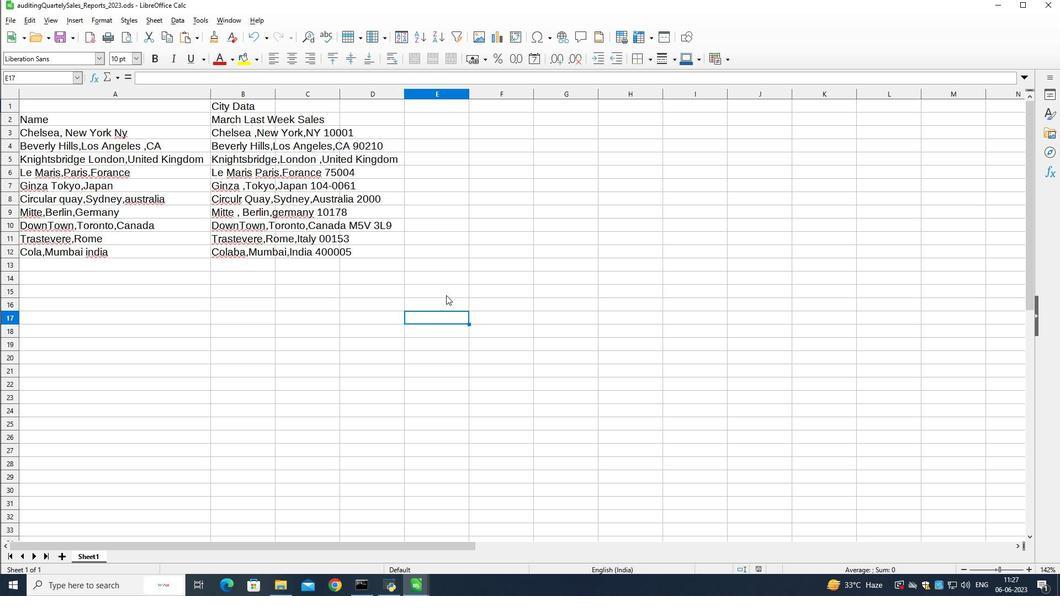 
Action: Mouse pressed left at (456, 276)
Screenshot: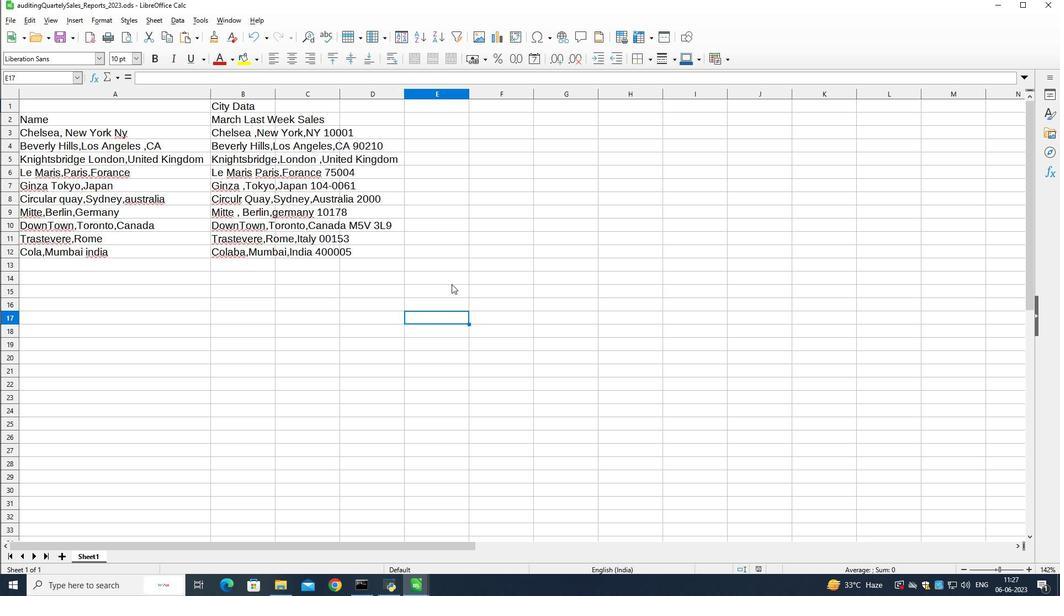
Action: Mouse moved to (611, 273)
Screenshot: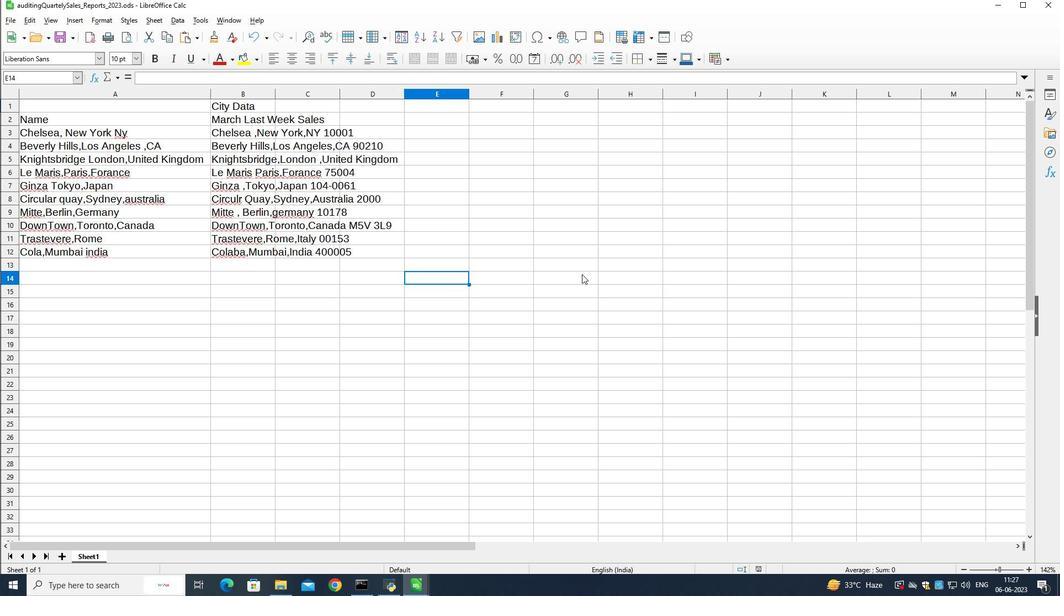 
Action: Mouse pressed left at (611, 273)
Screenshot: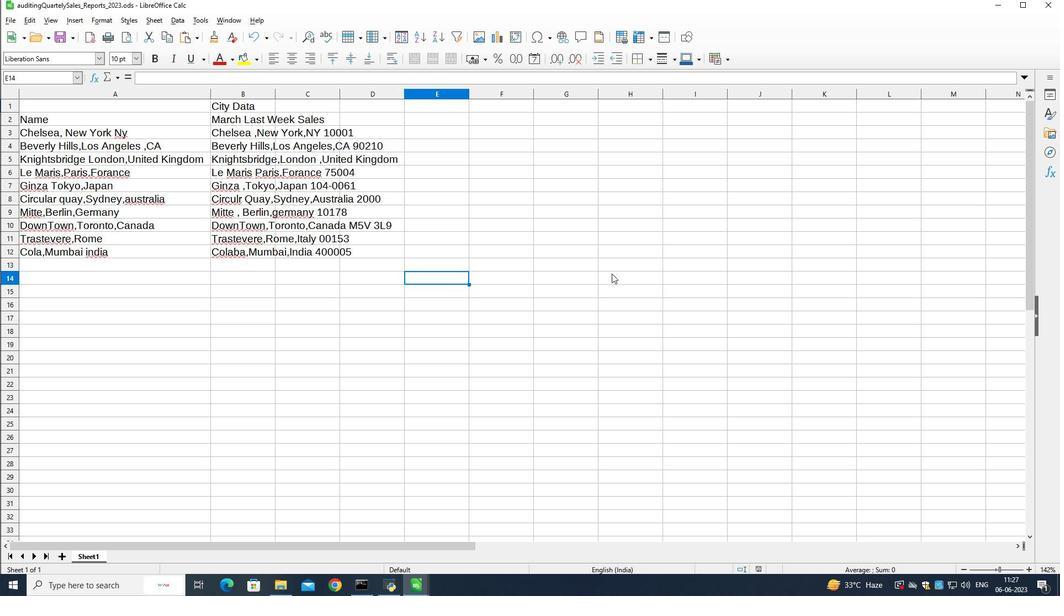 
Action: Mouse moved to (546, 296)
Screenshot: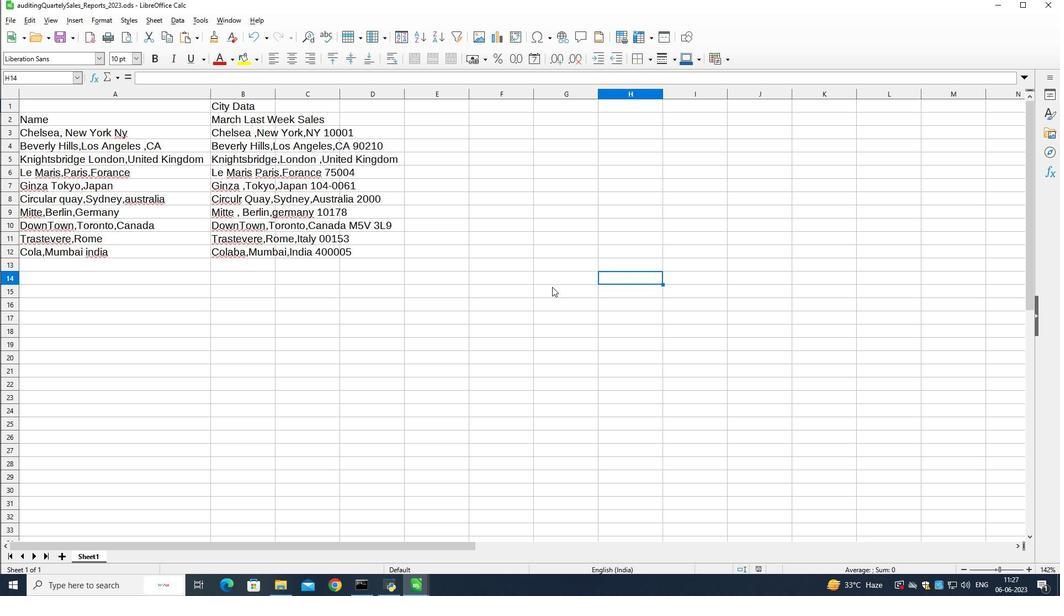 
Action: Mouse pressed left at (546, 296)
Screenshot: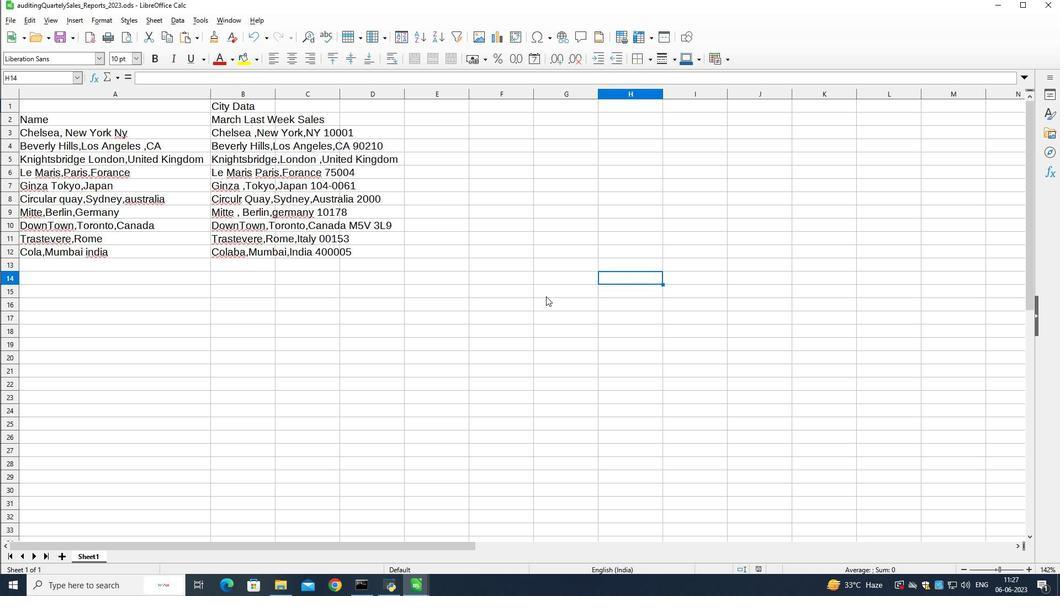 
Action: Mouse moved to (546, 299)
Screenshot: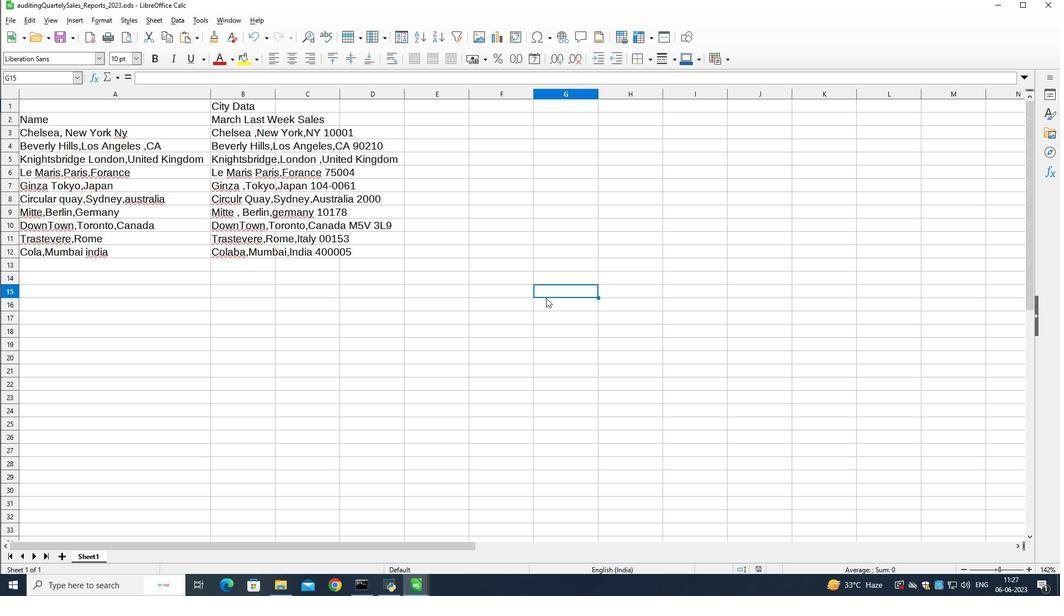 
